 Task: Look for space in Oshnavīyeh, Iran from 9th June, 2023 to 17th June, 2023 for 2 adults in price range Rs.7000 to Rs.12000. Place can be private room with 1  bedroom having 2 beds and 1 bathroom. Property type can be house, flat, guest house. Booking option can be shelf check-in. Required host language is English.
Action: Mouse moved to (488, 79)
Screenshot: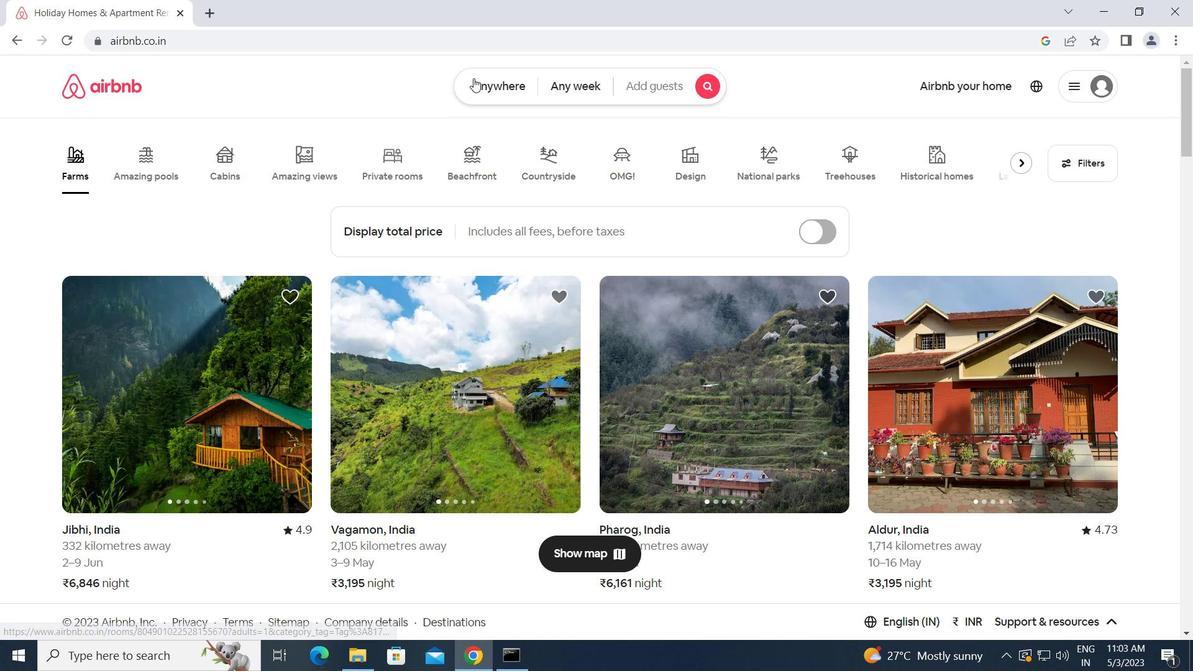 
Action: Mouse pressed left at (488, 79)
Screenshot: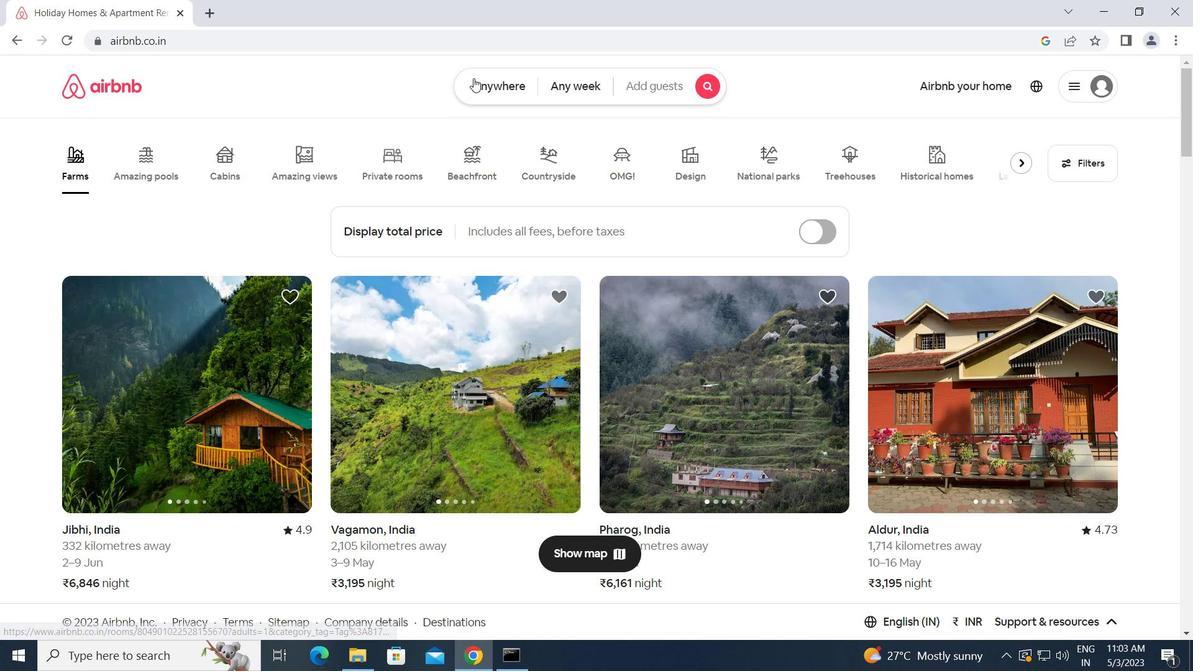 
Action: Mouse moved to (385, 139)
Screenshot: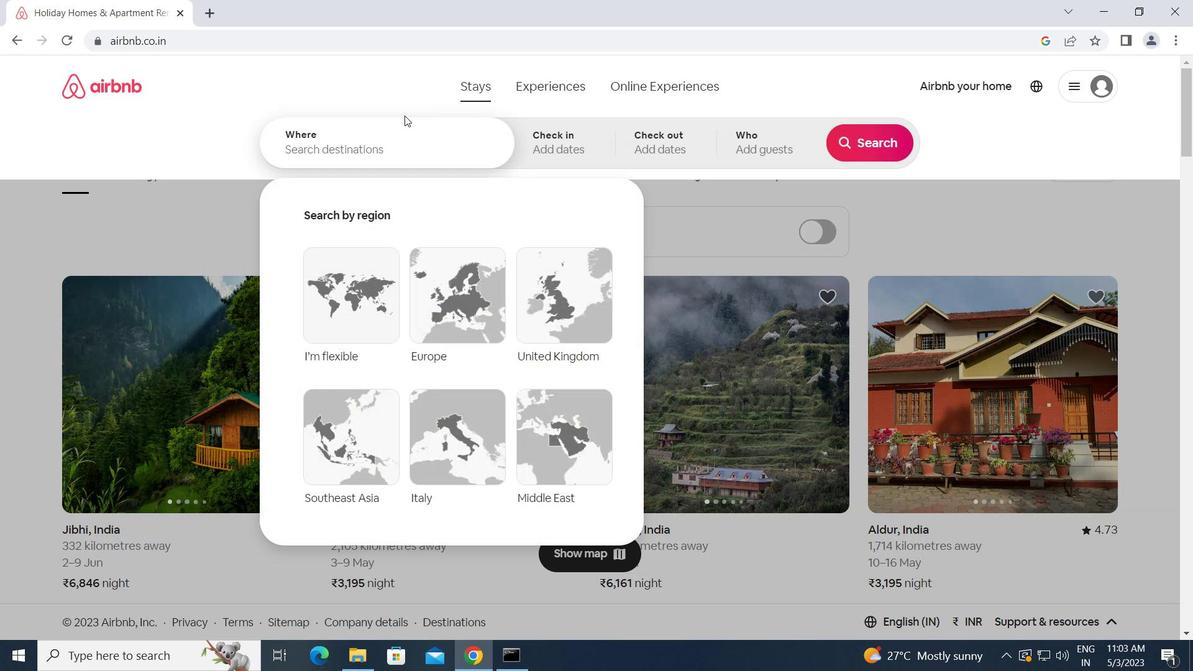 
Action: Mouse pressed left at (385, 139)
Screenshot: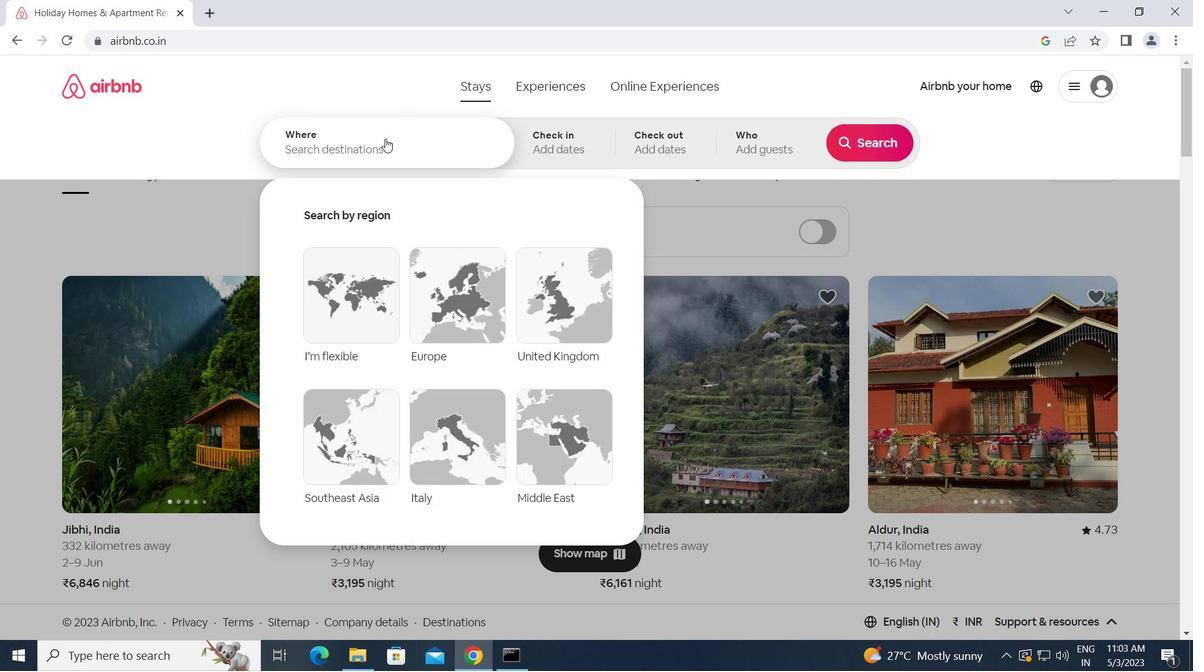 
Action: Key pressed o<Key.caps_lock>shnaviyeh,<Key.space><Key.caps_lock>i<Key.caps_lock>ran<Key.enter>
Screenshot: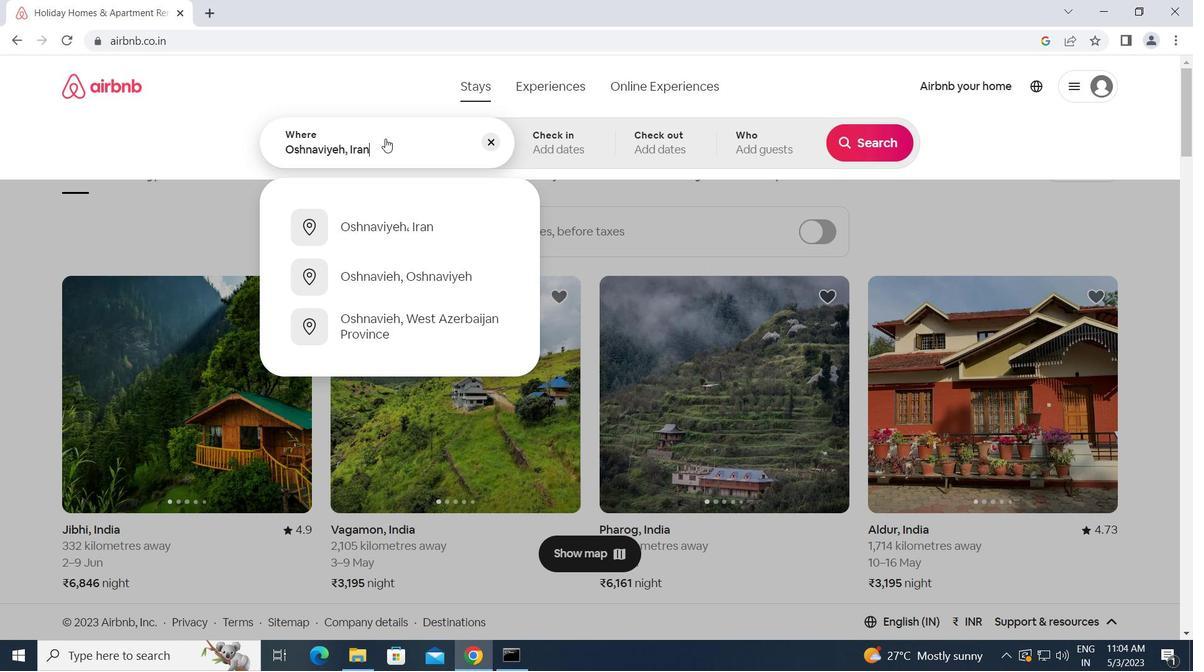 
Action: Mouse moved to (818, 378)
Screenshot: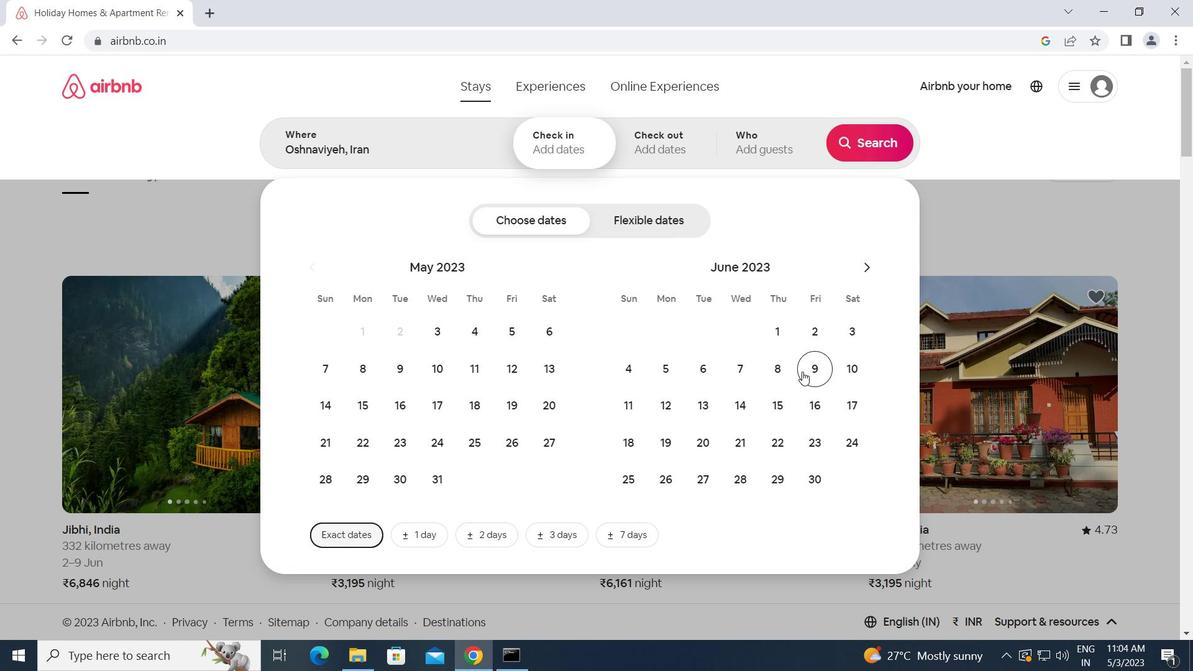 
Action: Mouse pressed left at (818, 378)
Screenshot: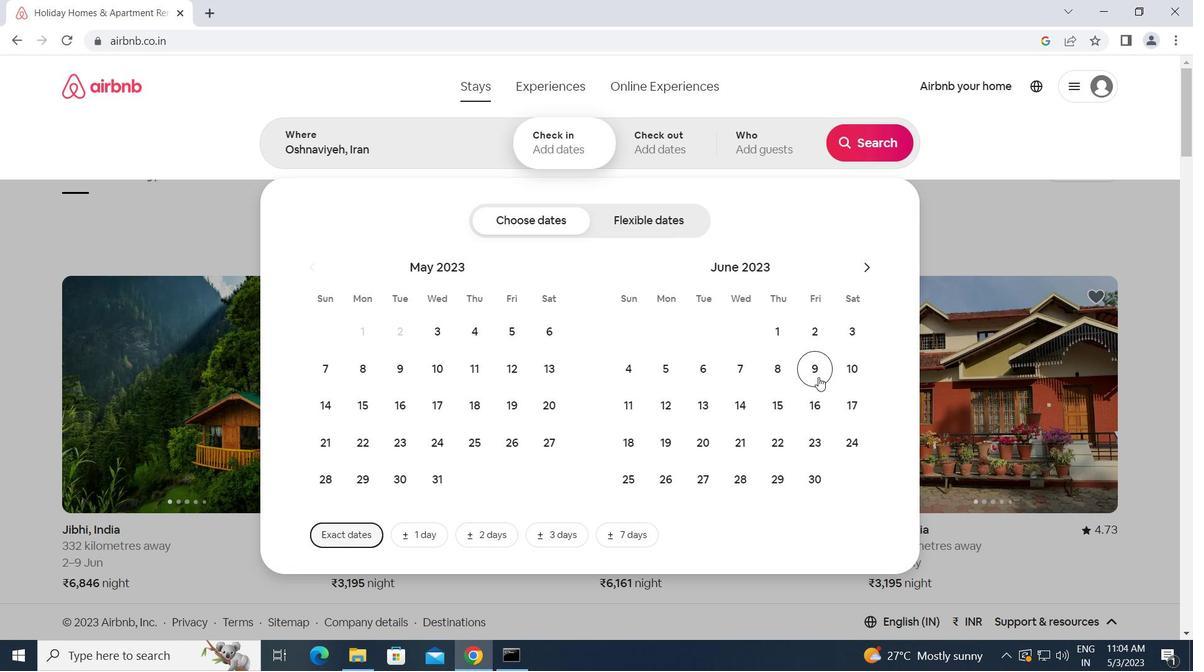 
Action: Mouse moved to (840, 407)
Screenshot: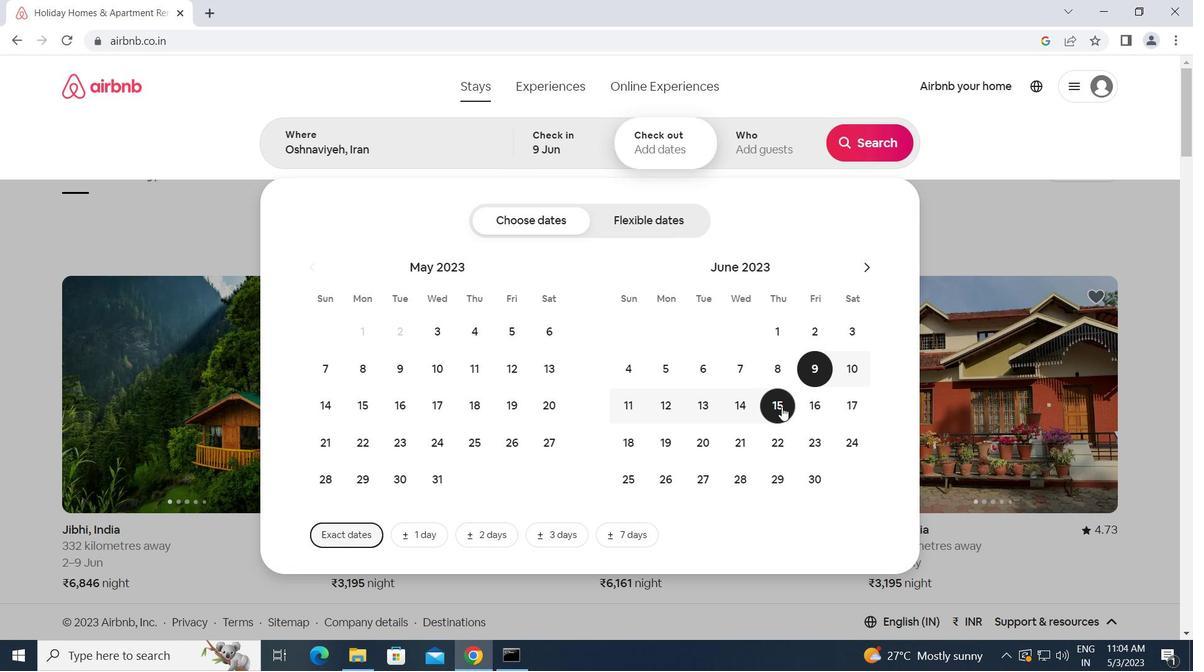 
Action: Mouse pressed left at (840, 407)
Screenshot: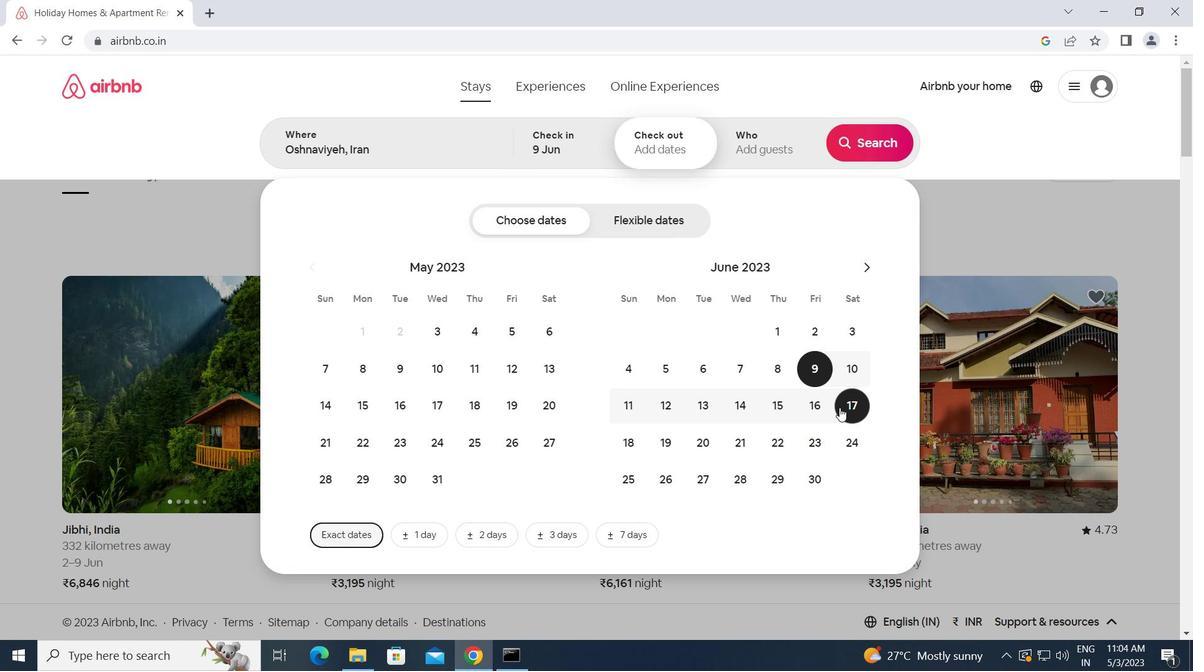 
Action: Mouse moved to (769, 137)
Screenshot: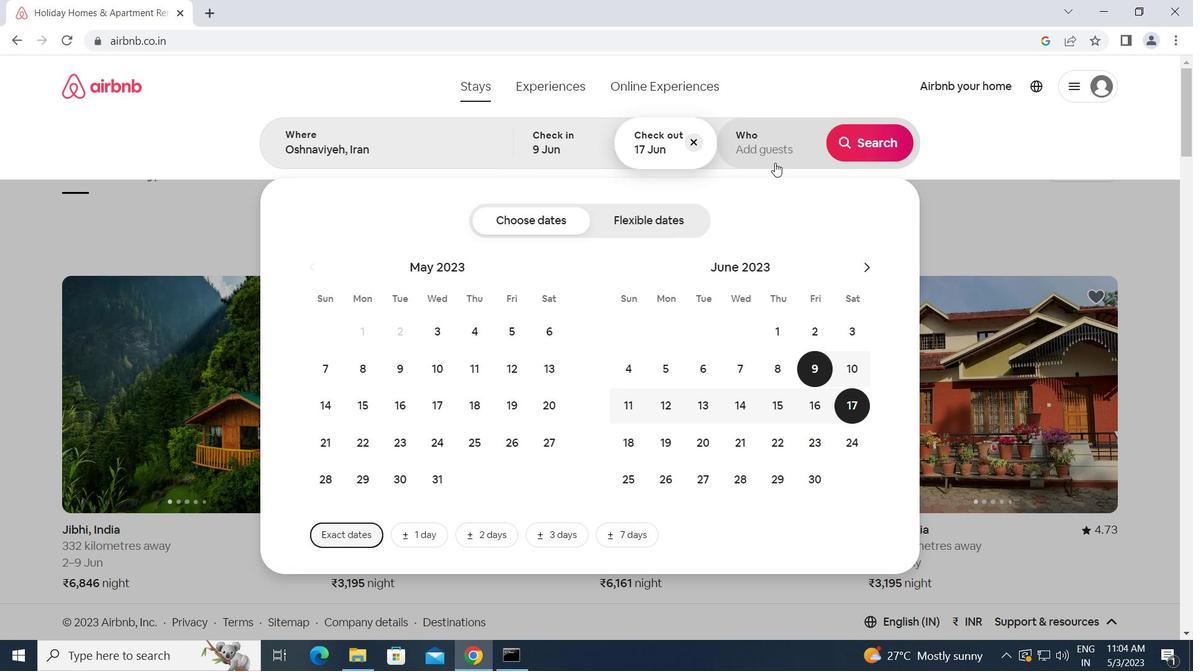 
Action: Mouse pressed left at (769, 137)
Screenshot: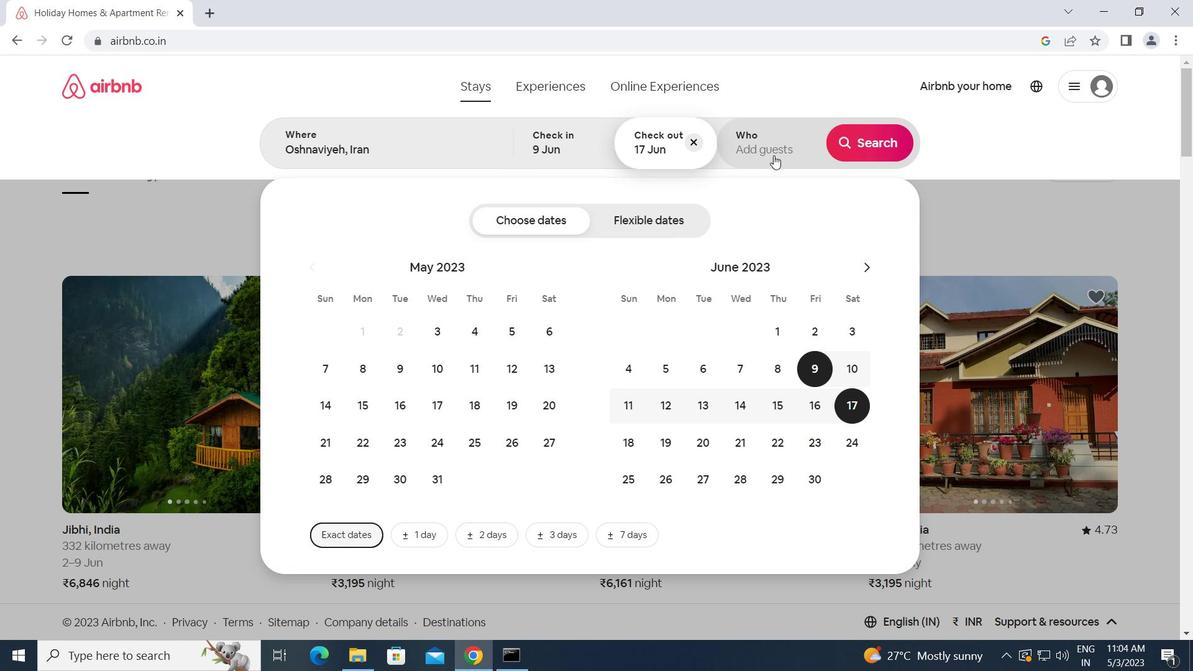 
Action: Mouse moved to (885, 230)
Screenshot: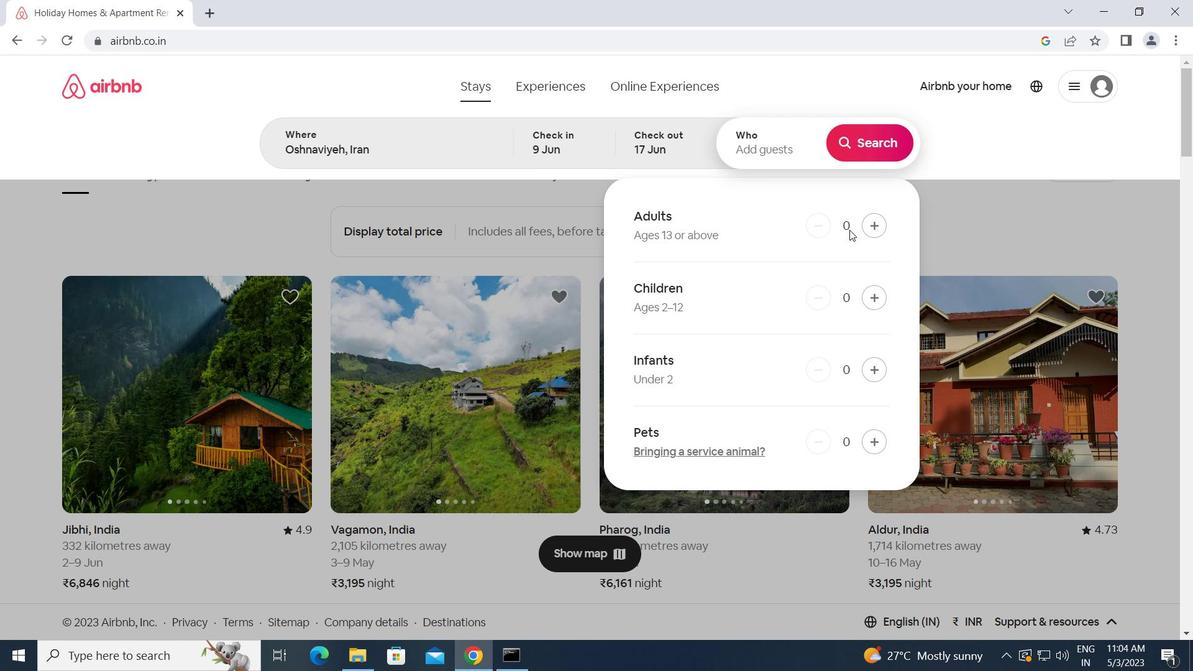 
Action: Mouse pressed left at (885, 230)
Screenshot: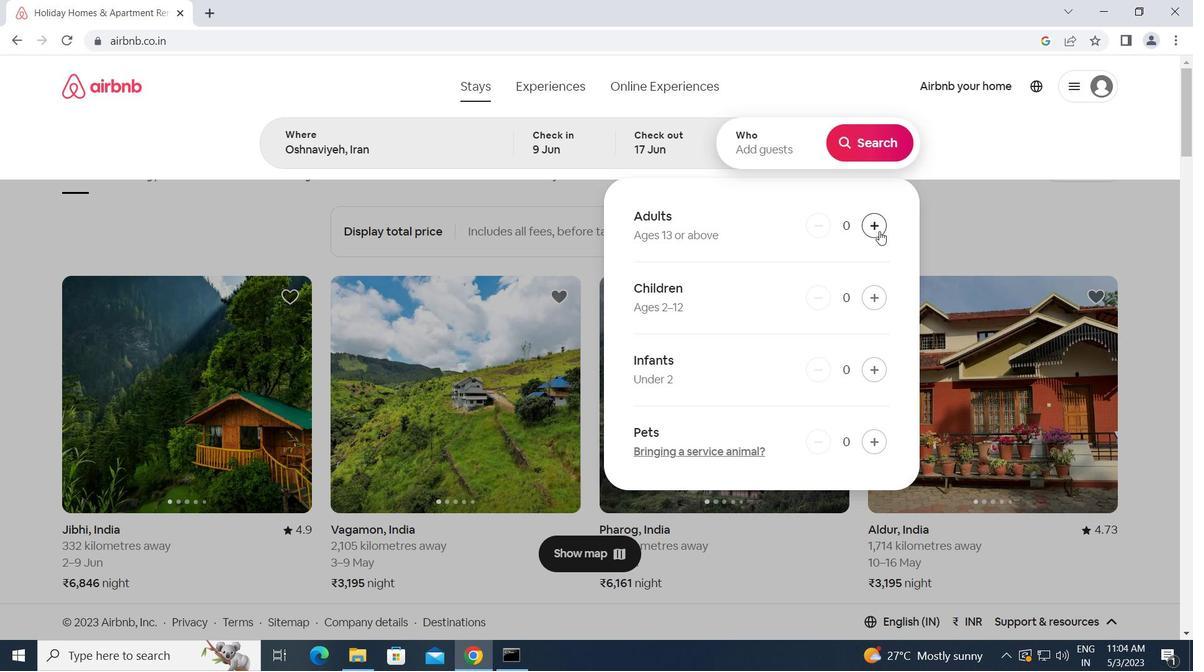 
Action: Mouse moved to (876, 225)
Screenshot: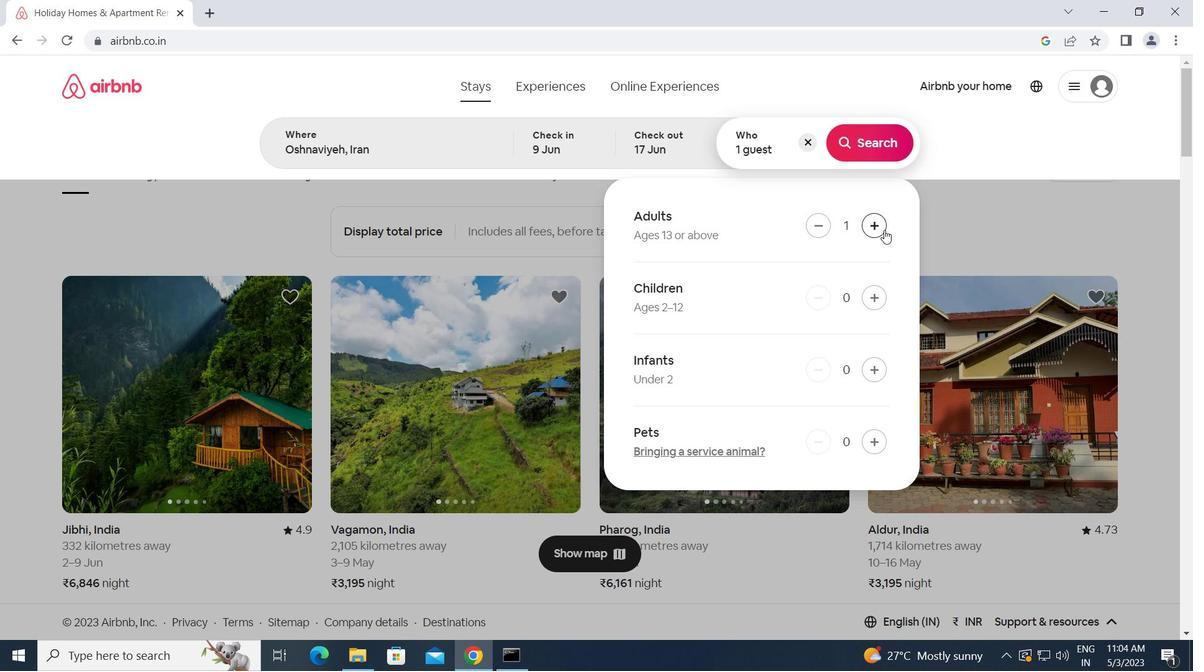 
Action: Mouse pressed left at (876, 225)
Screenshot: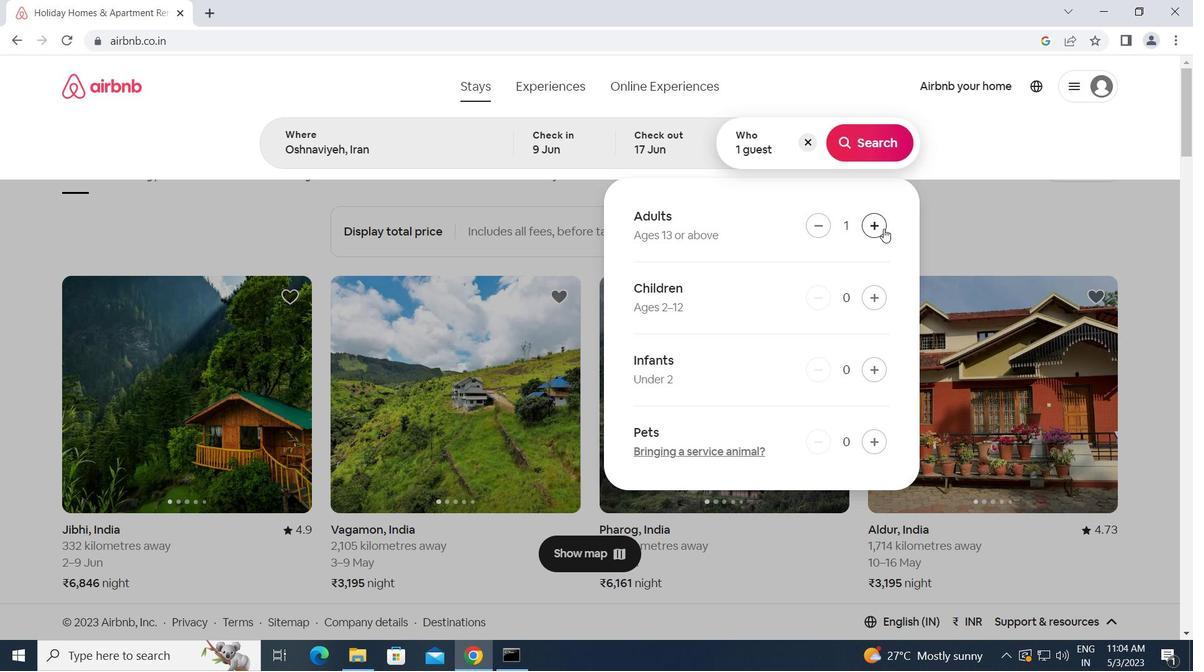 
Action: Mouse moved to (871, 147)
Screenshot: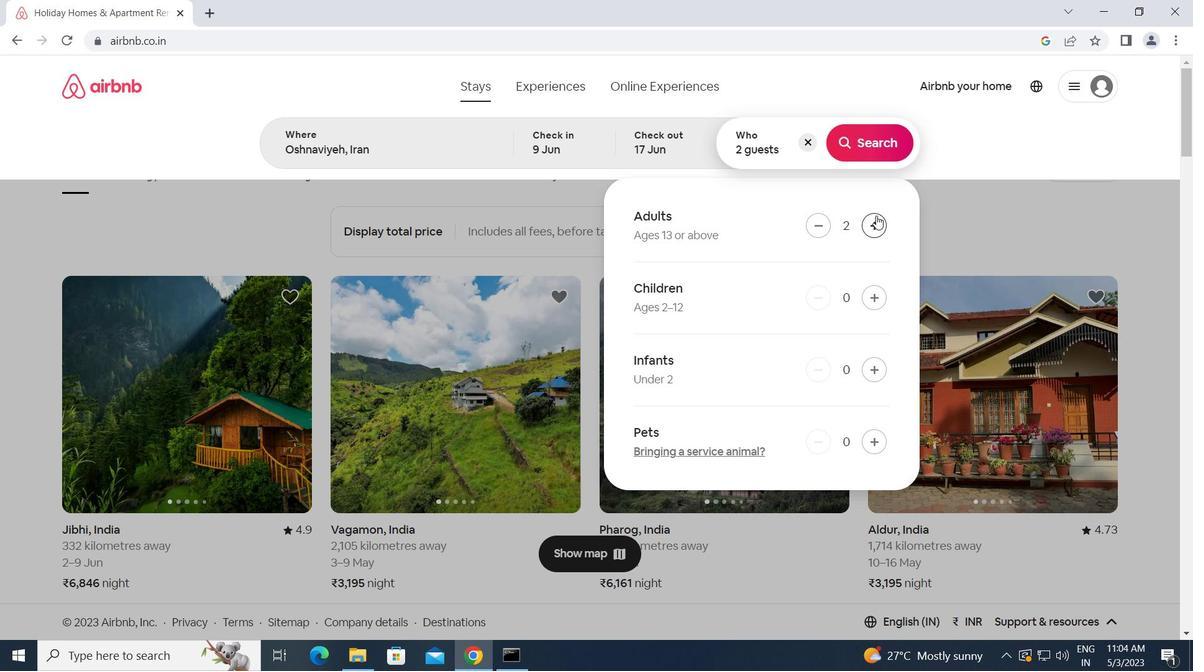 
Action: Mouse pressed left at (871, 147)
Screenshot: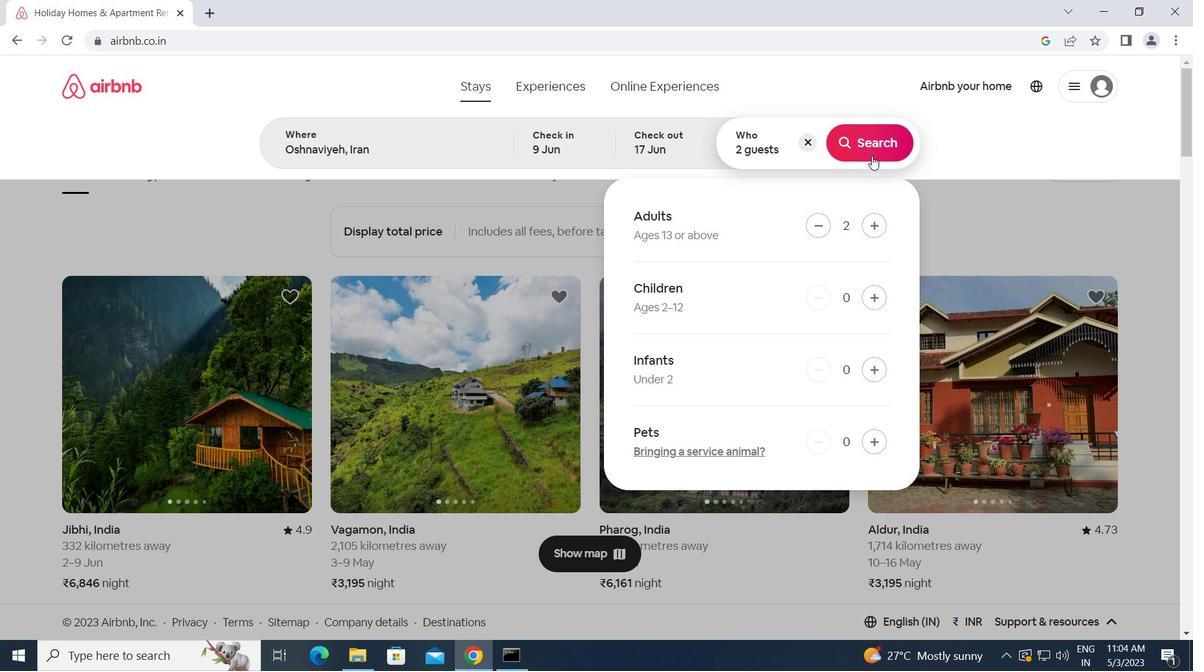 
Action: Mouse moved to (1103, 141)
Screenshot: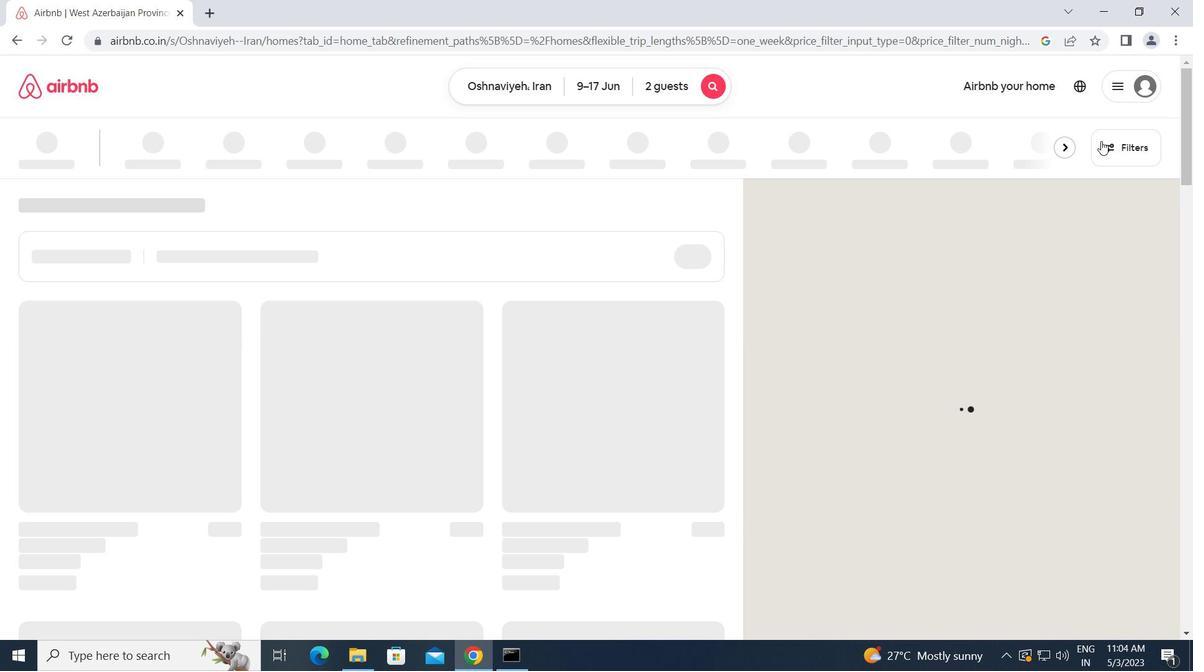 
Action: Mouse pressed left at (1103, 141)
Screenshot: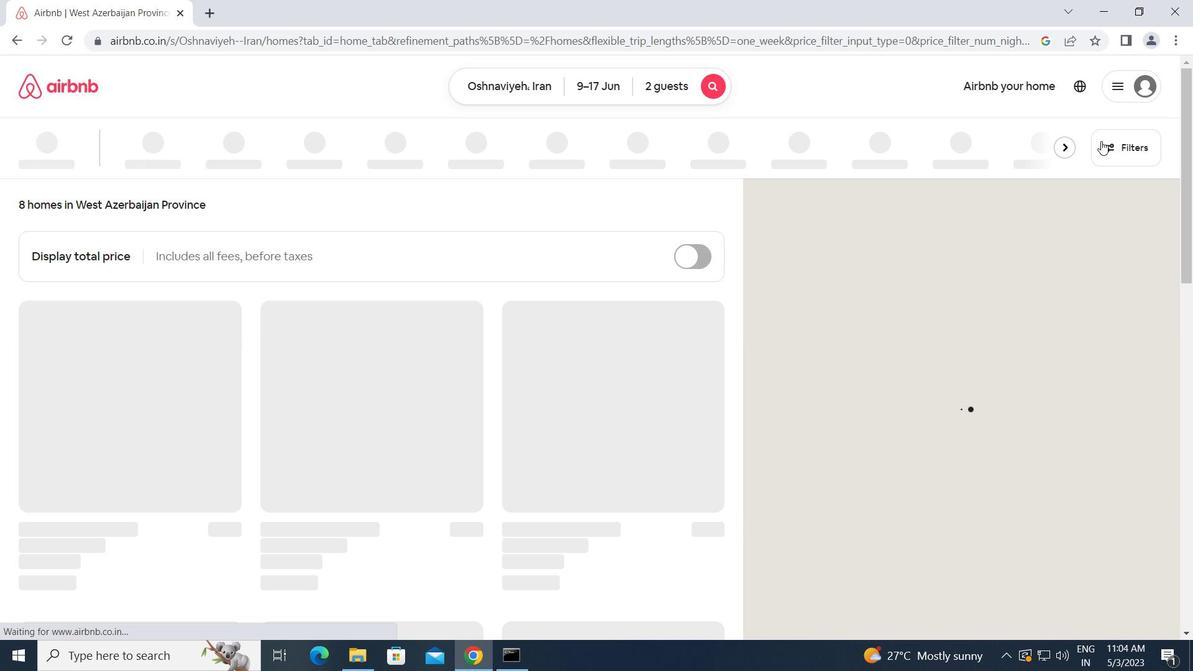 
Action: Mouse moved to (388, 340)
Screenshot: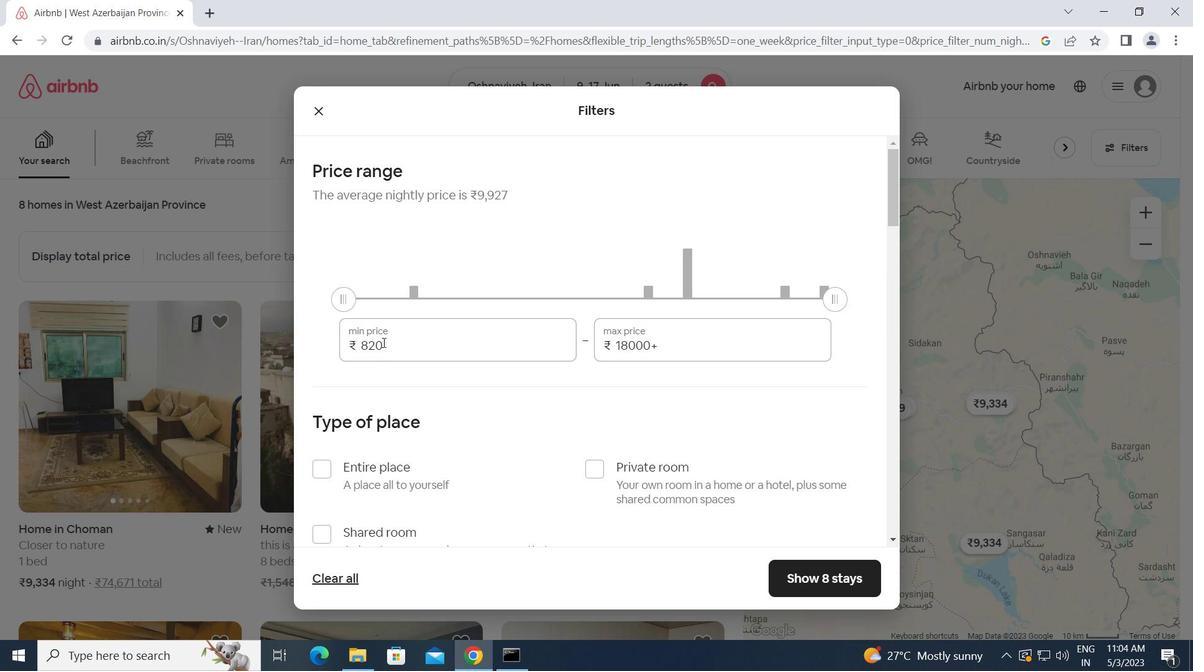 
Action: Mouse pressed left at (388, 340)
Screenshot: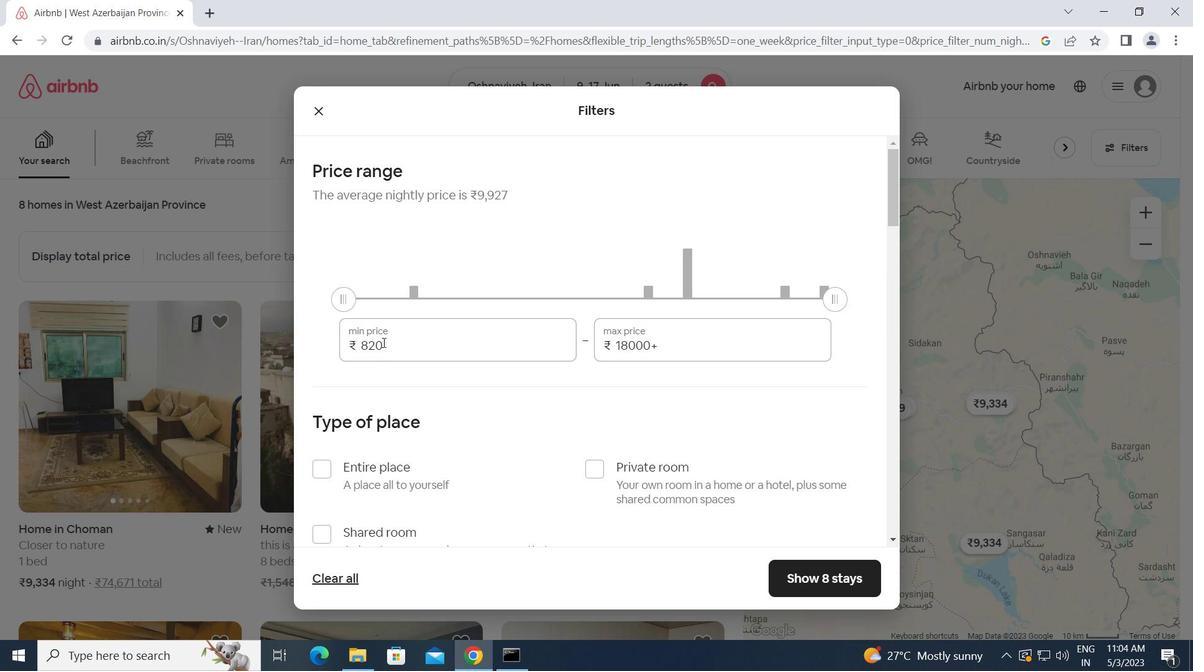 
Action: Mouse moved to (315, 350)
Screenshot: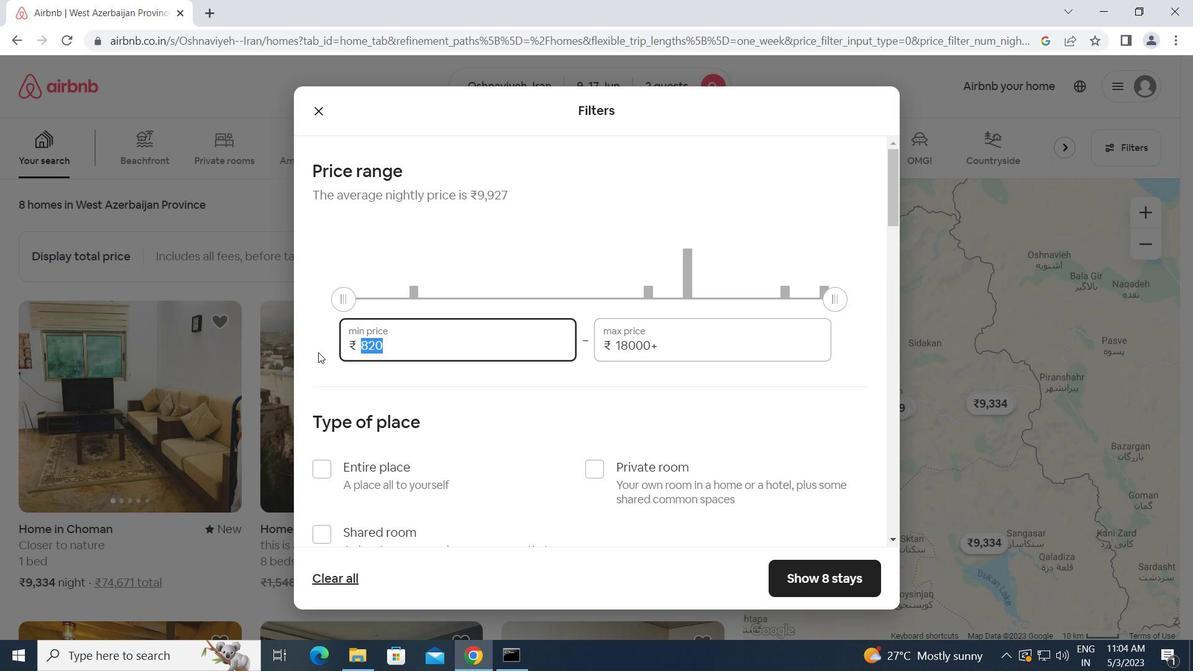 
Action: Key pressed 7000<Key.tab>12000
Screenshot: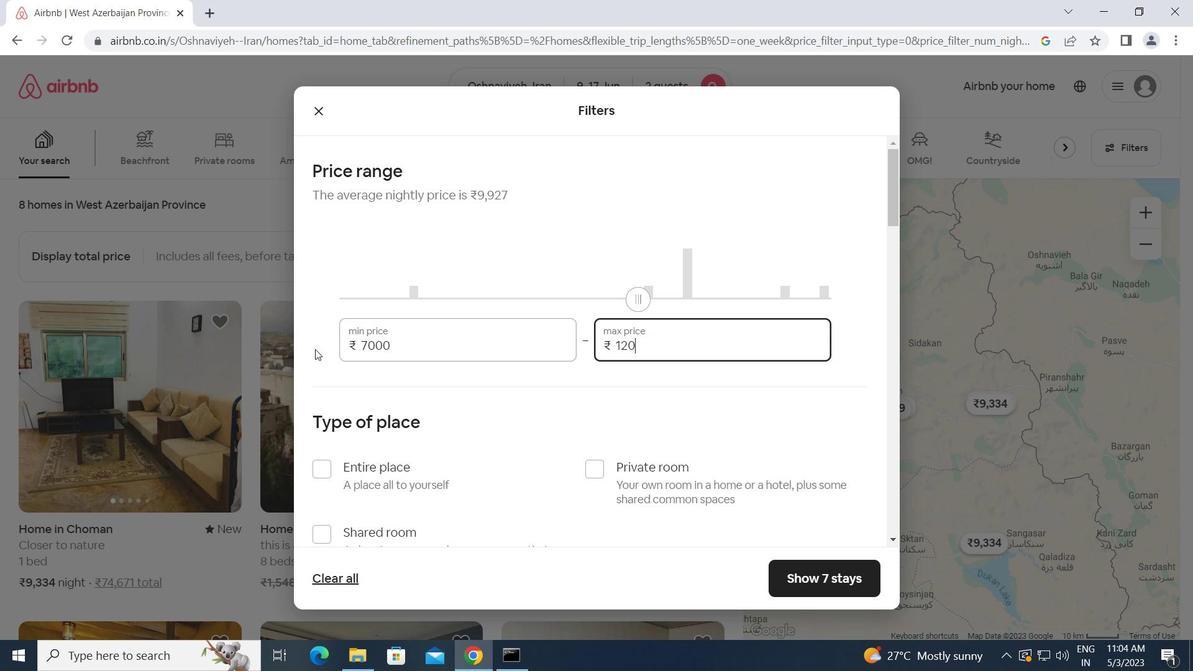 
Action: Mouse moved to (593, 461)
Screenshot: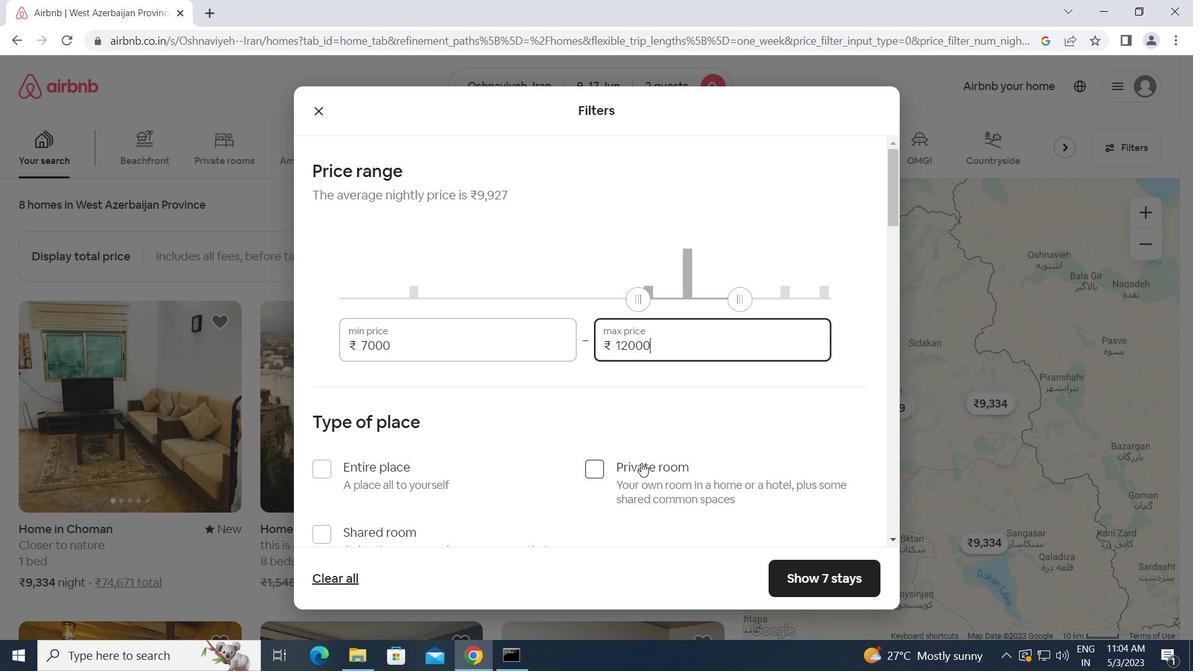 
Action: Mouse pressed left at (593, 461)
Screenshot: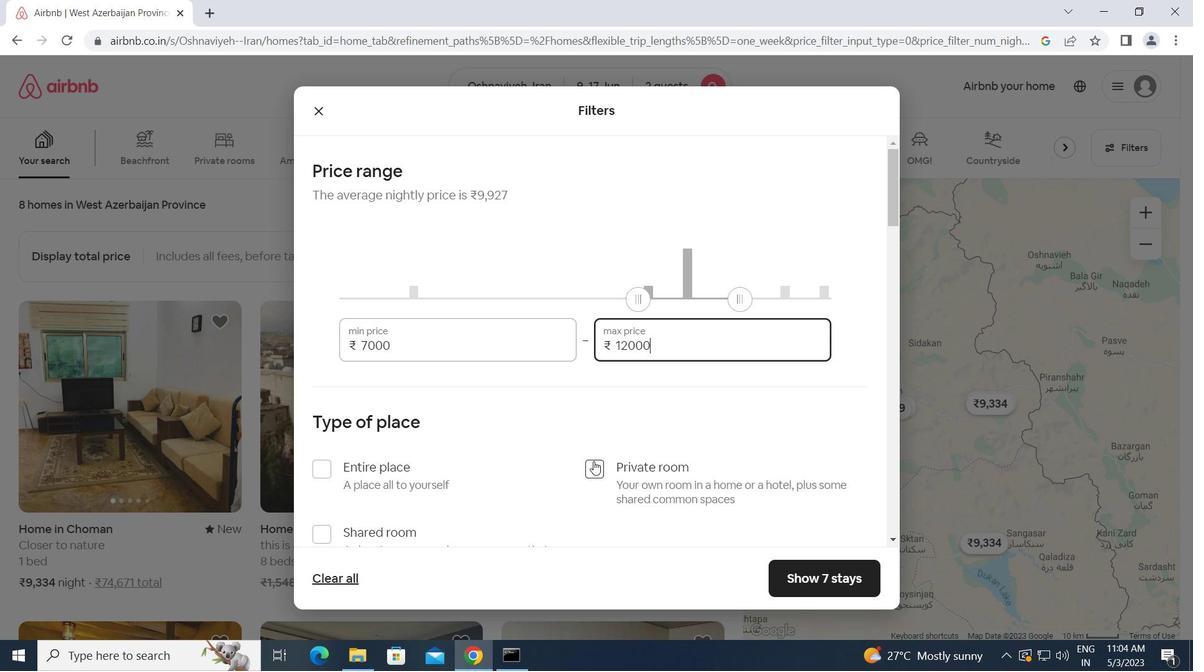 
Action: Mouse moved to (577, 565)
Screenshot: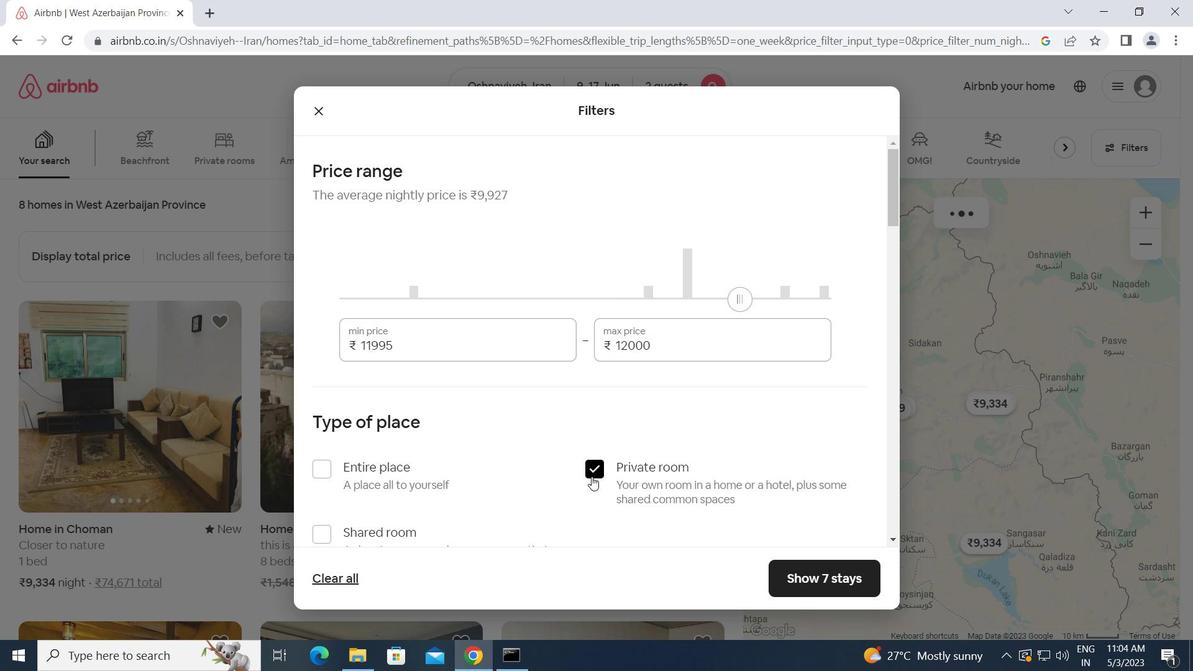 
Action: Mouse scrolled (577, 565) with delta (0, 0)
Screenshot: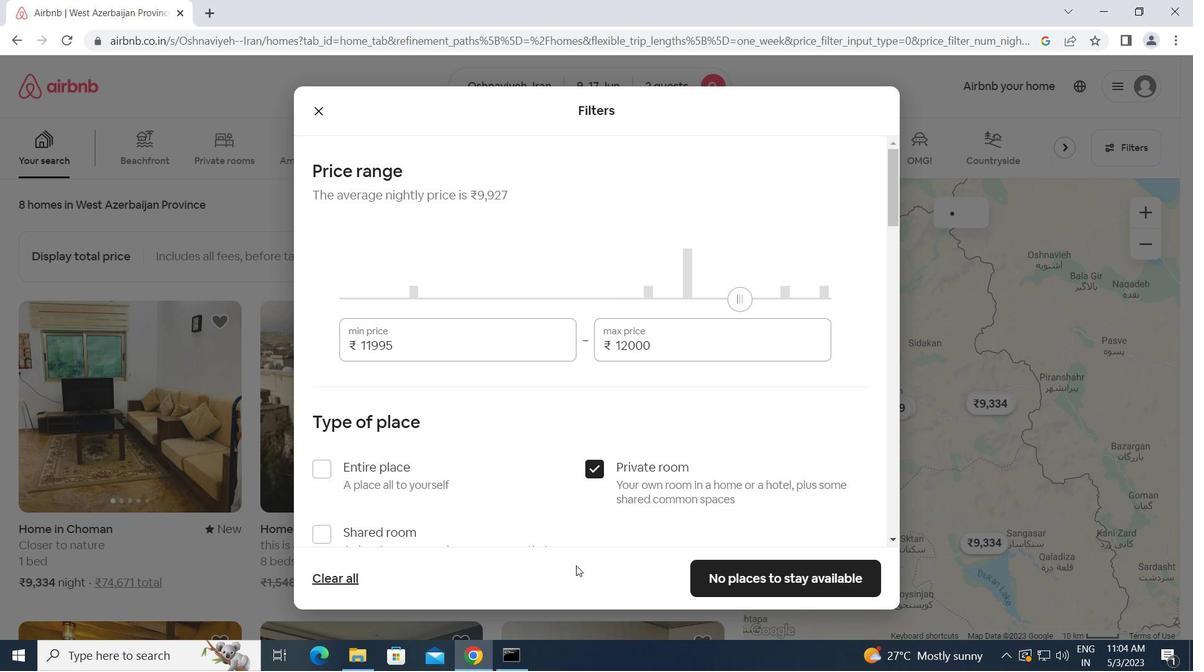 
Action: Mouse scrolled (577, 565) with delta (0, 0)
Screenshot: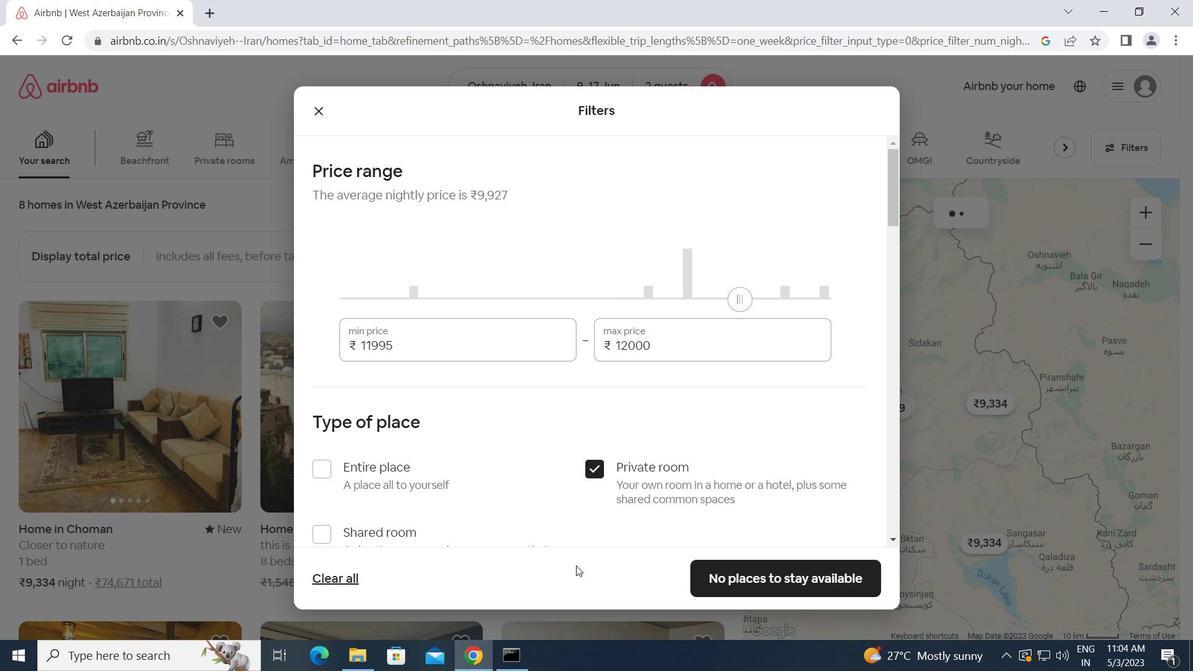 
Action: Mouse scrolled (577, 565) with delta (0, 0)
Screenshot: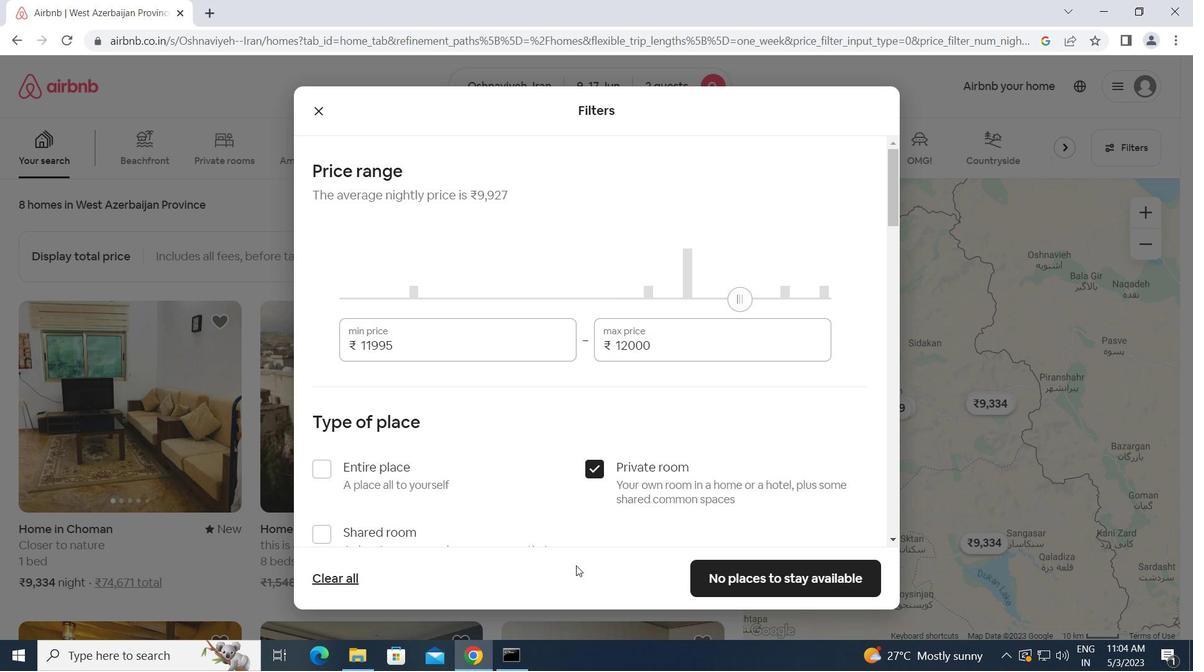 
Action: Mouse moved to (577, 463)
Screenshot: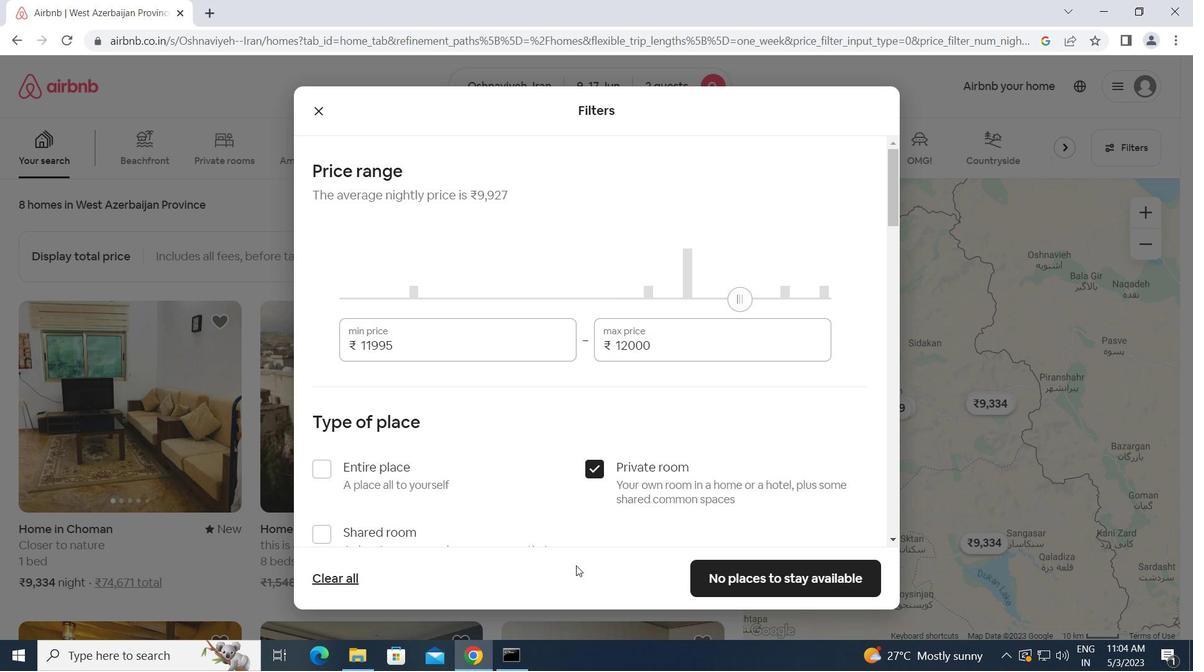 
Action: Mouse scrolled (577, 462) with delta (0, 0)
Screenshot: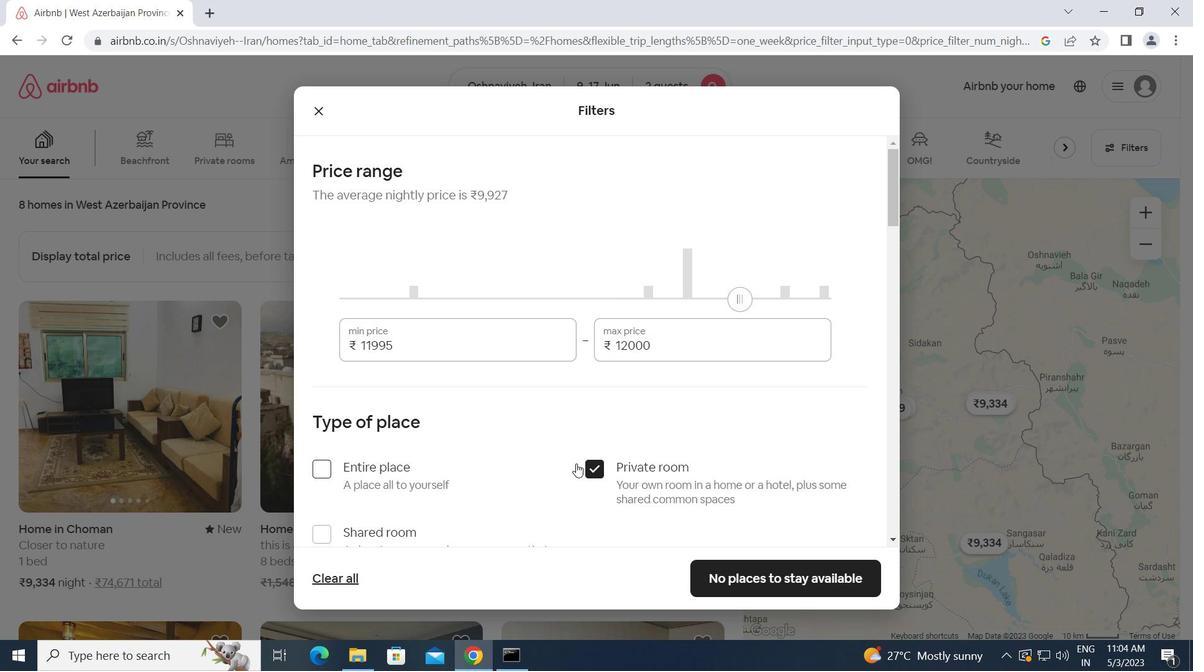 
Action: Mouse scrolled (577, 462) with delta (0, 0)
Screenshot: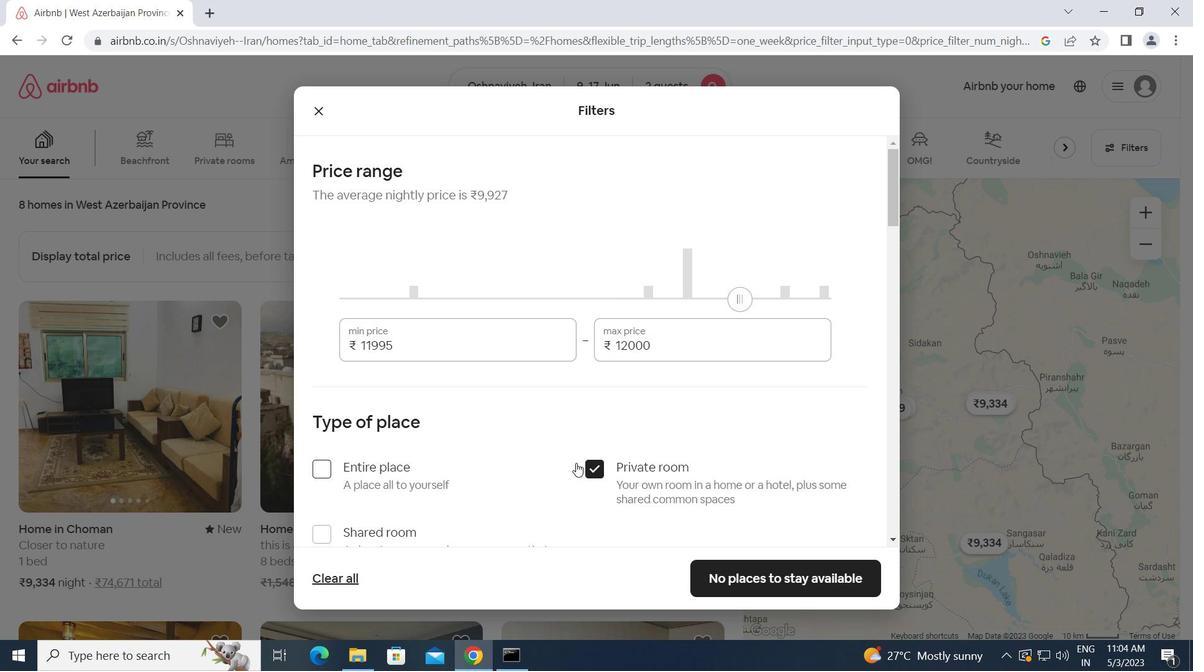 
Action: Mouse scrolled (577, 462) with delta (0, 0)
Screenshot: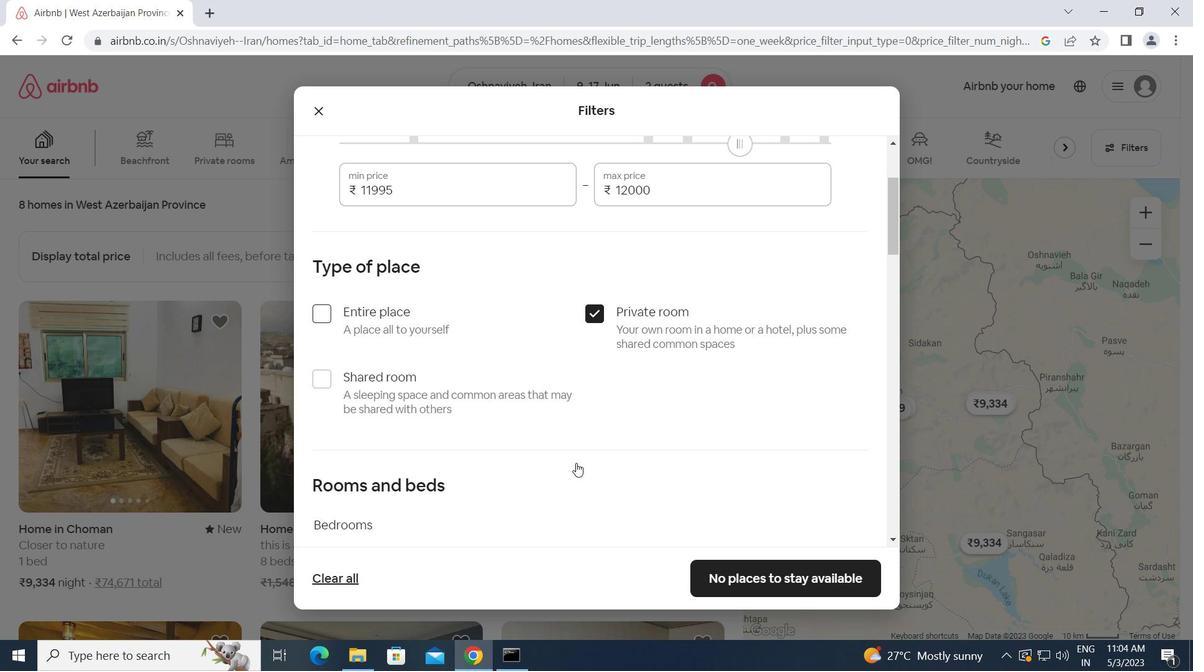 
Action: Mouse scrolled (577, 462) with delta (0, 0)
Screenshot: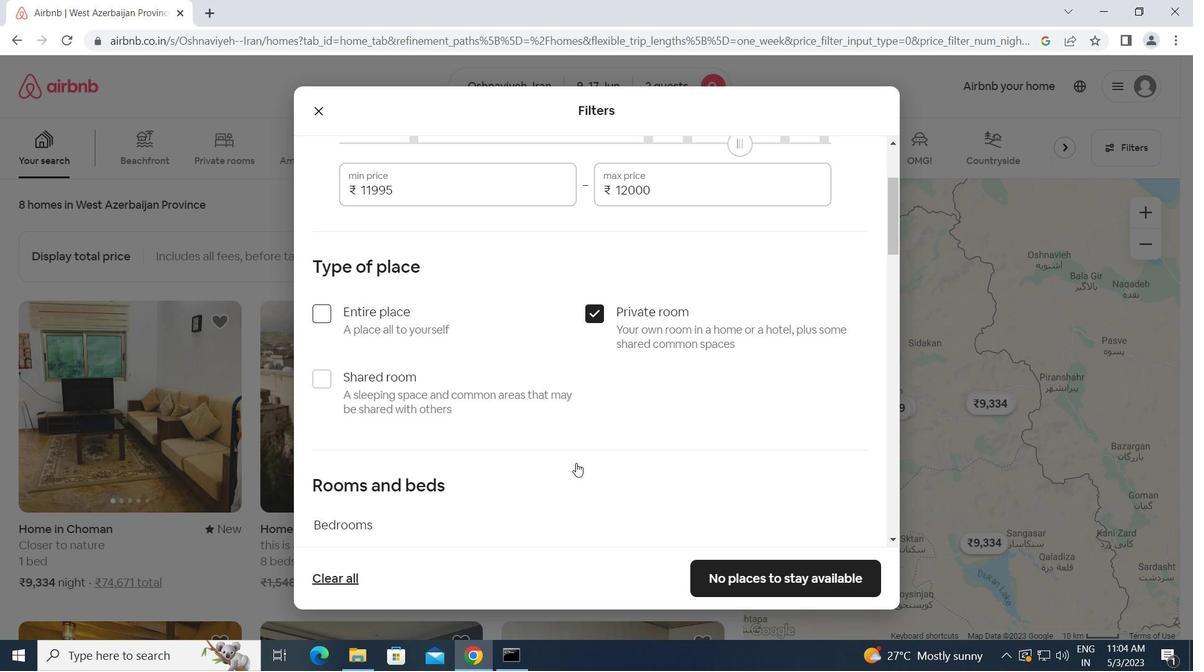 
Action: Mouse scrolled (577, 462) with delta (0, 0)
Screenshot: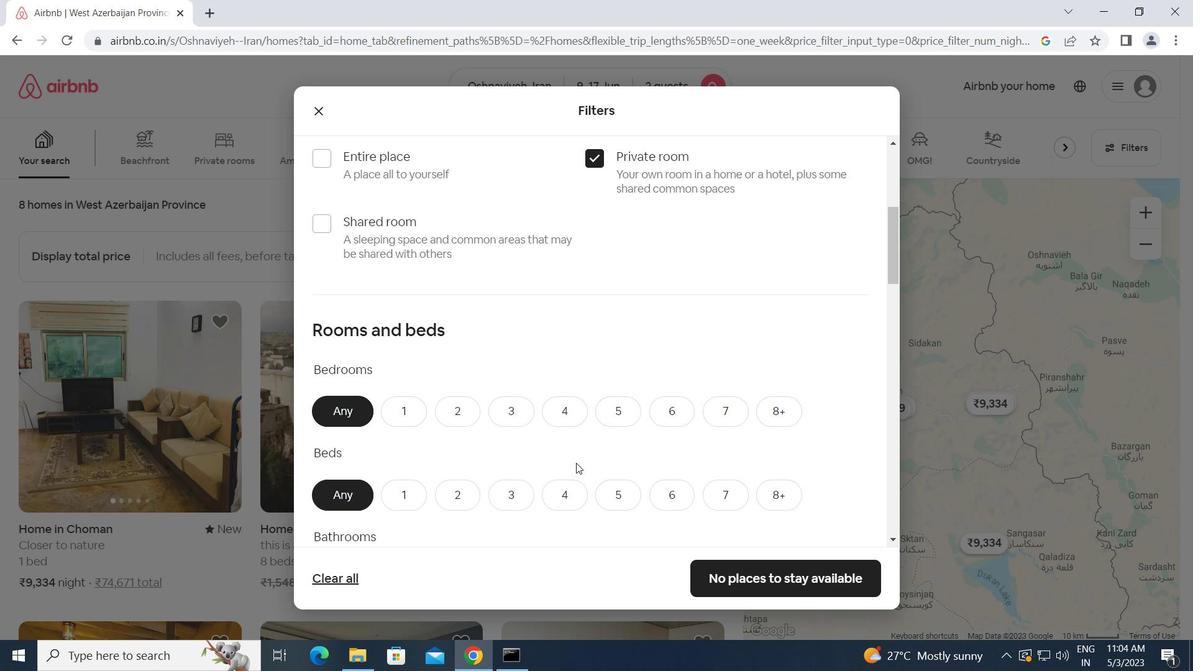 
Action: Mouse moved to (408, 322)
Screenshot: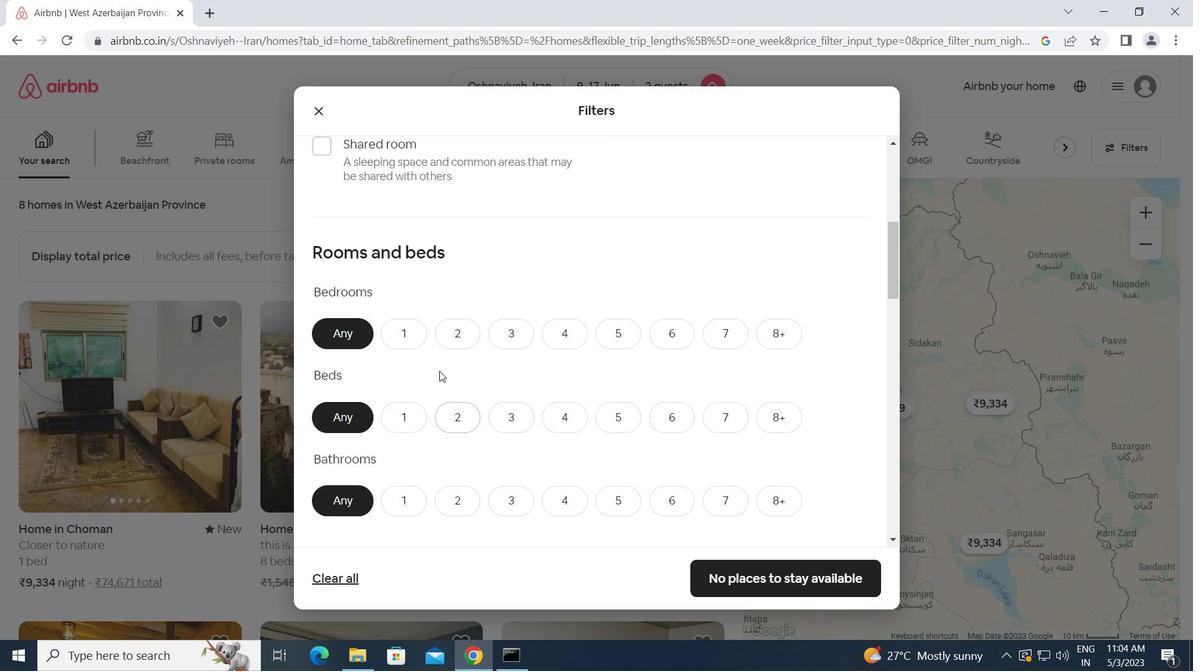 
Action: Mouse pressed left at (408, 322)
Screenshot: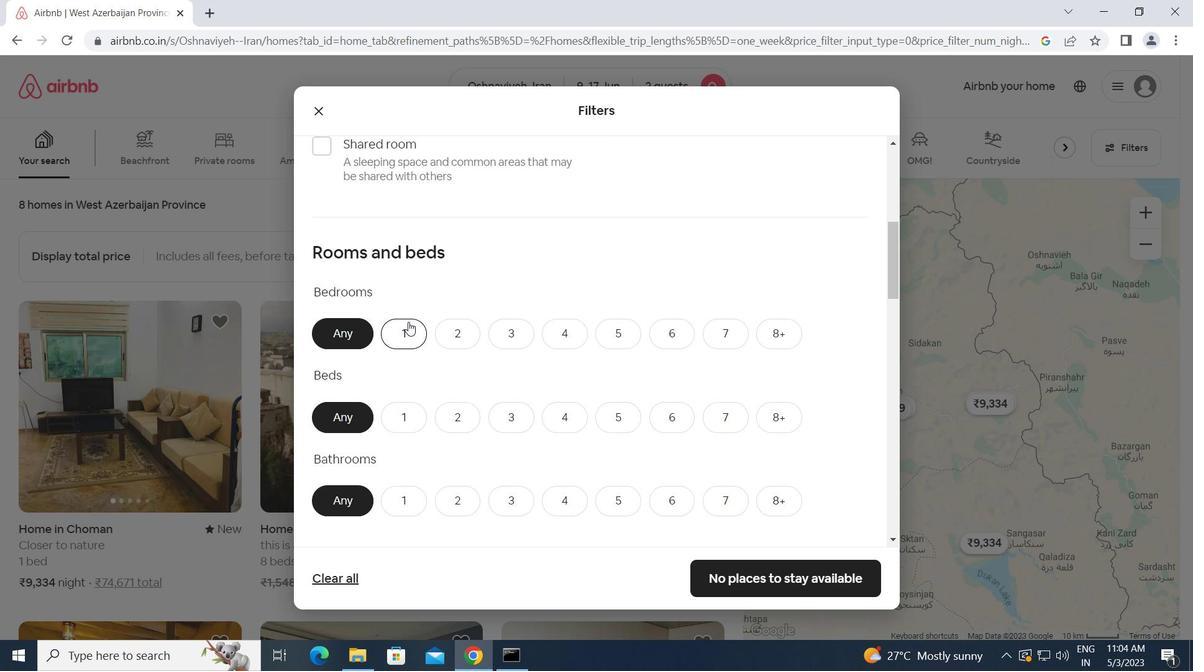 
Action: Mouse moved to (453, 411)
Screenshot: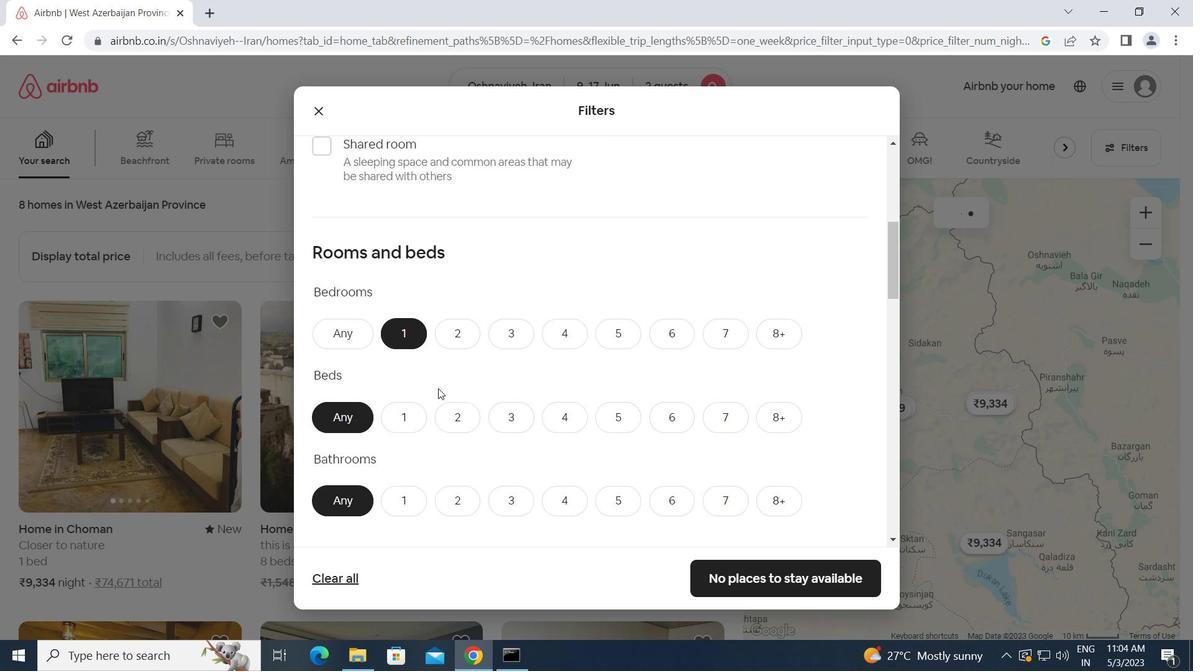 
Action: Mouse pressed left at (453, 411)
Screenshot: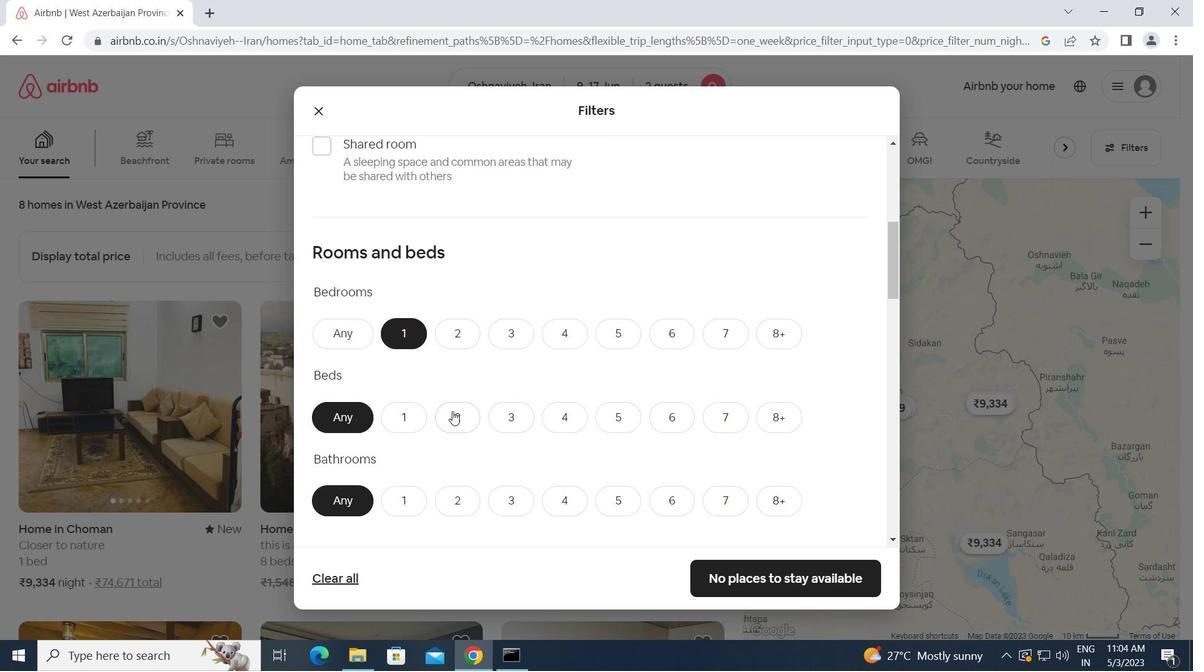 
Action: Mouse moved to (407, 493)
Screenshot: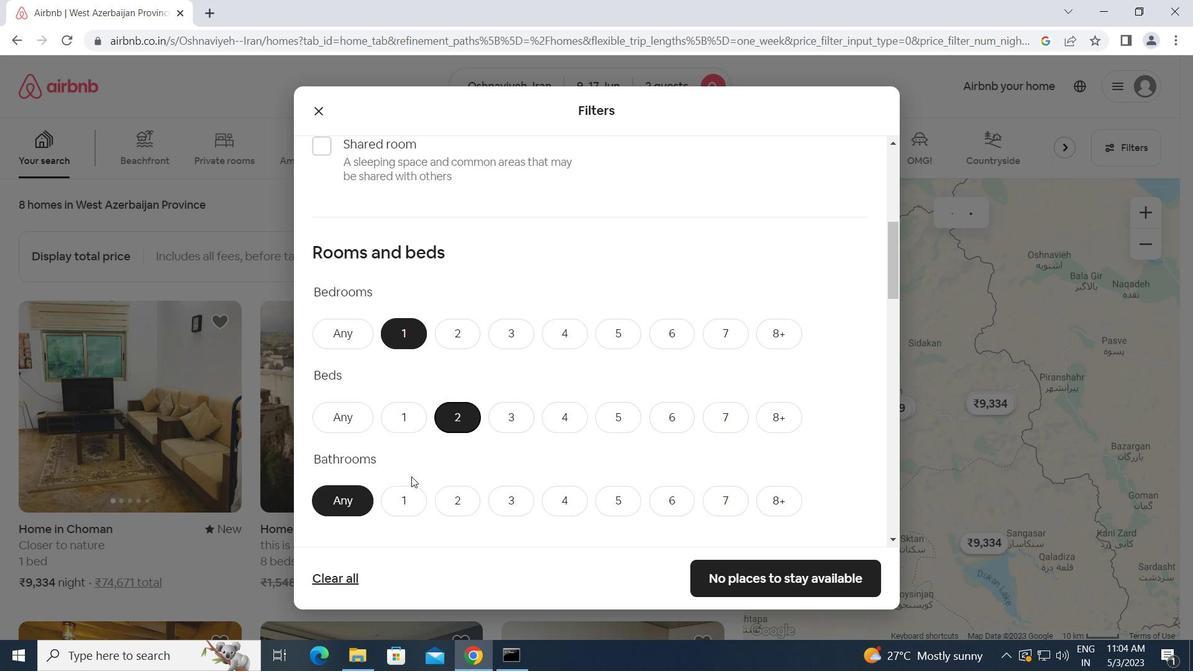 
Action: Mouse pressed left at (407, 493)
Screenshot: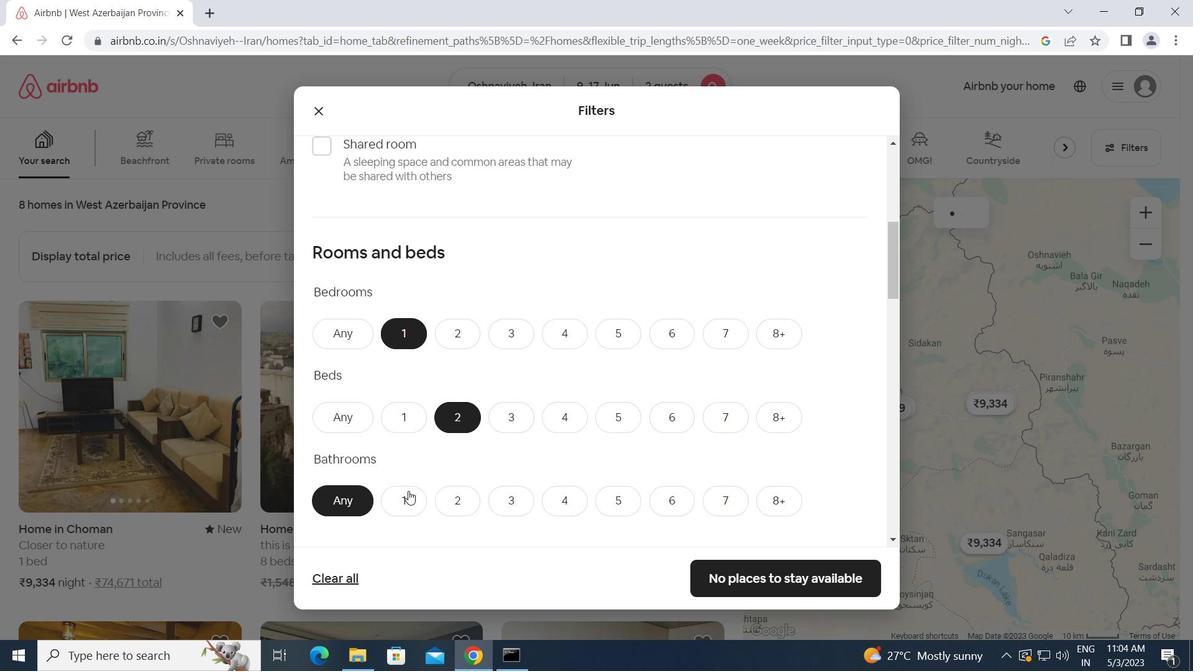 
Action: Mouse scrolled (407, 492) with delta (0, 0)
Screenshot: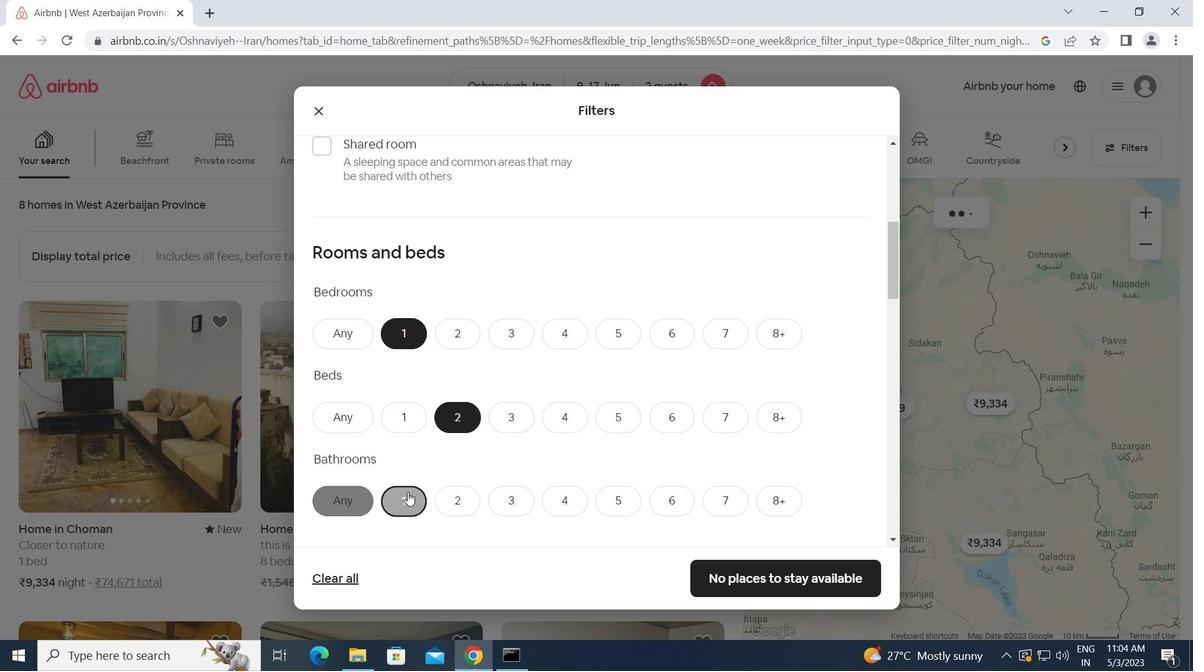 
Action: Mouse scrolled (407, 492) with delta (0, 0)
Screenshot: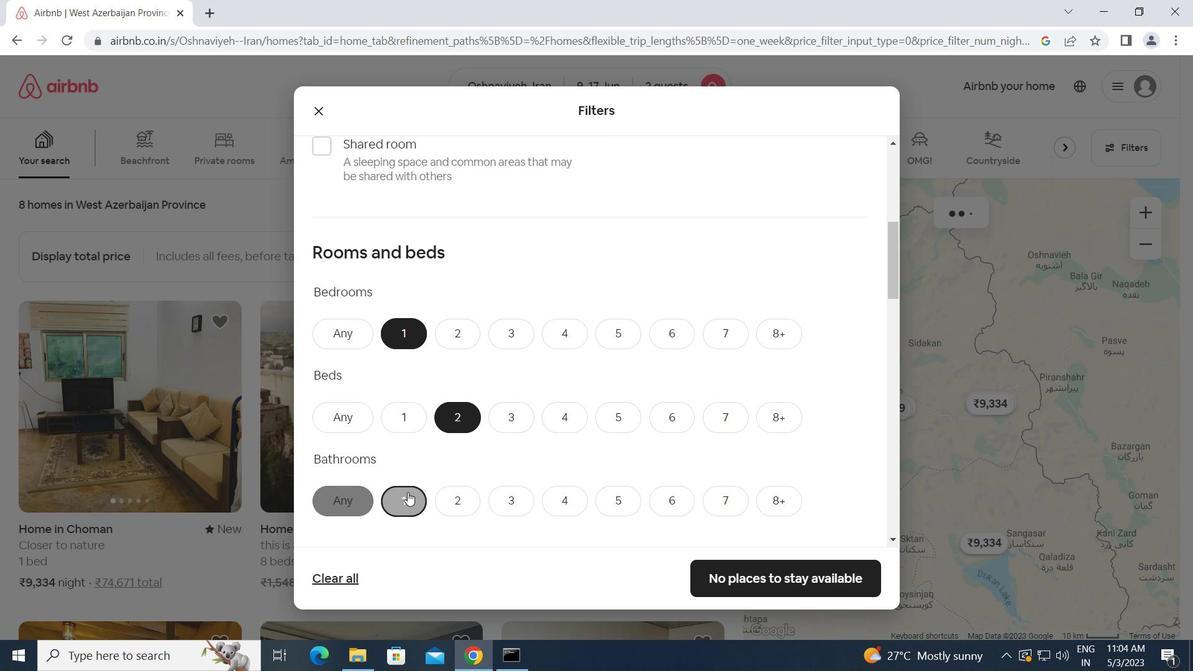 
Action: Mouse scrolled (407, 492) with delta (0, 0)
Screenshot: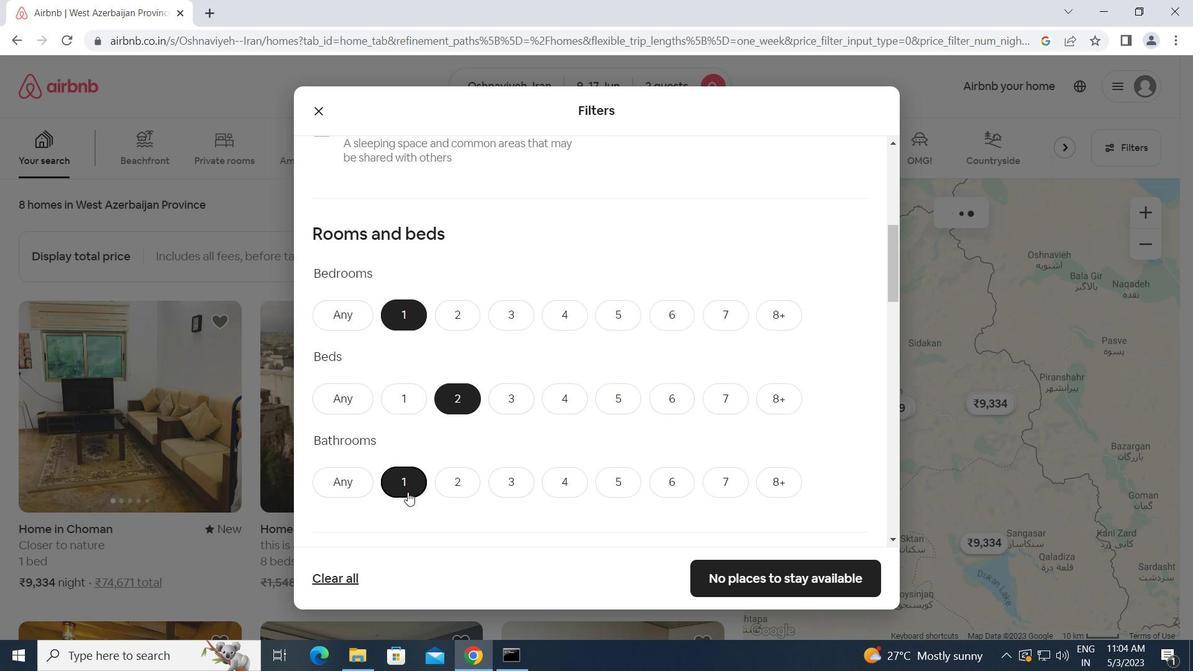 
Action: Mouse moved to (374, 448)
Screenshot: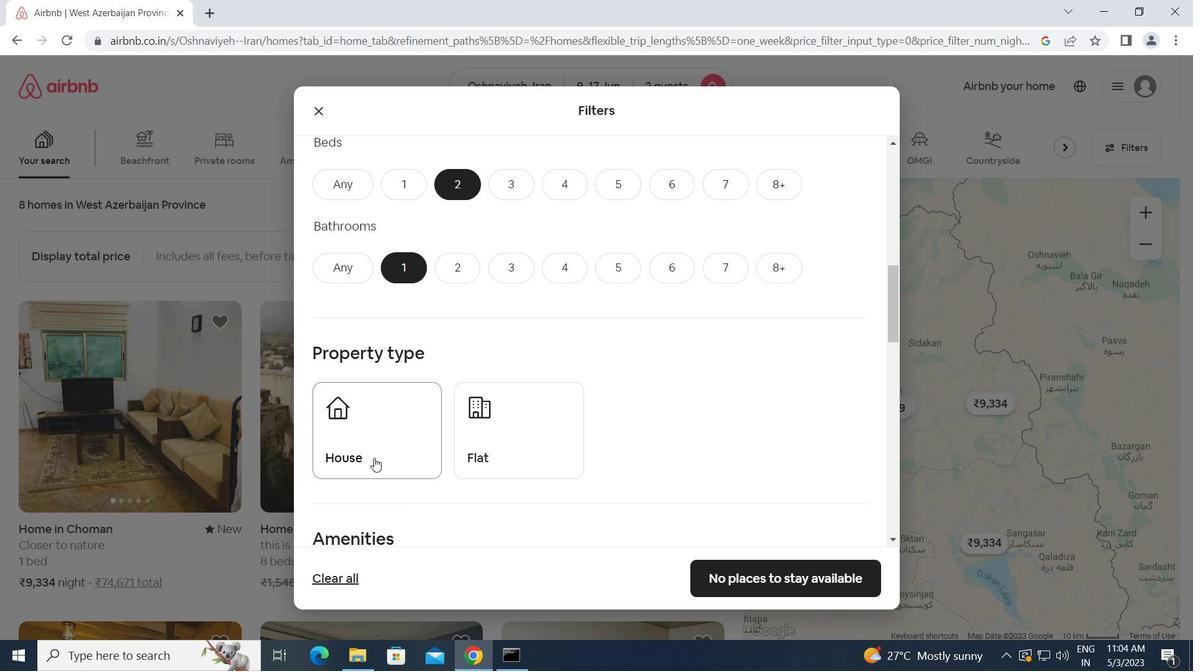
Action: Mouse pressed left at (374, 448)
Screenshot: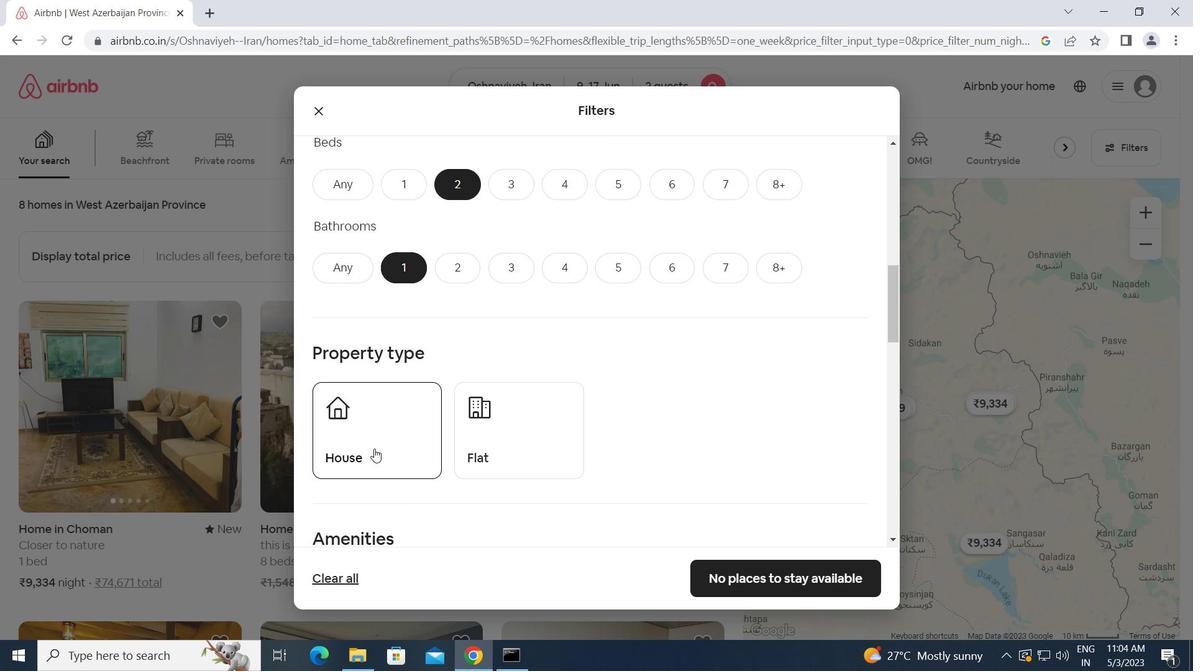 
Action: Mouse moved to (501, 442)
Screenshot: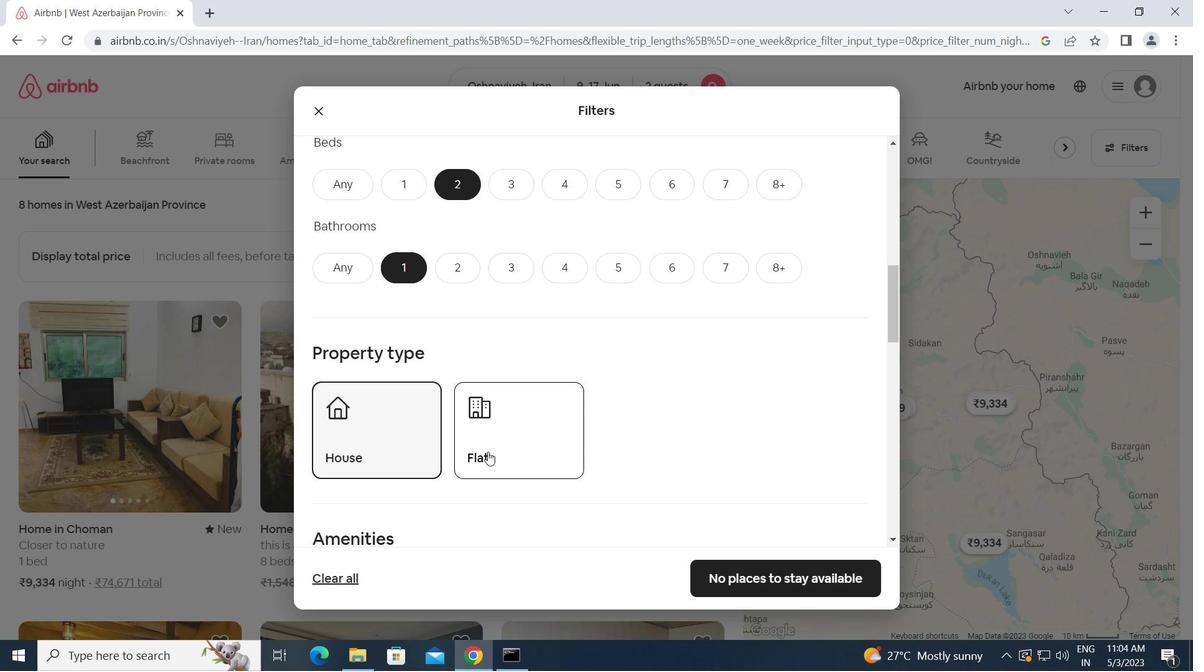 
Action: Mouse pressed left at (501, 442)
Screenshot: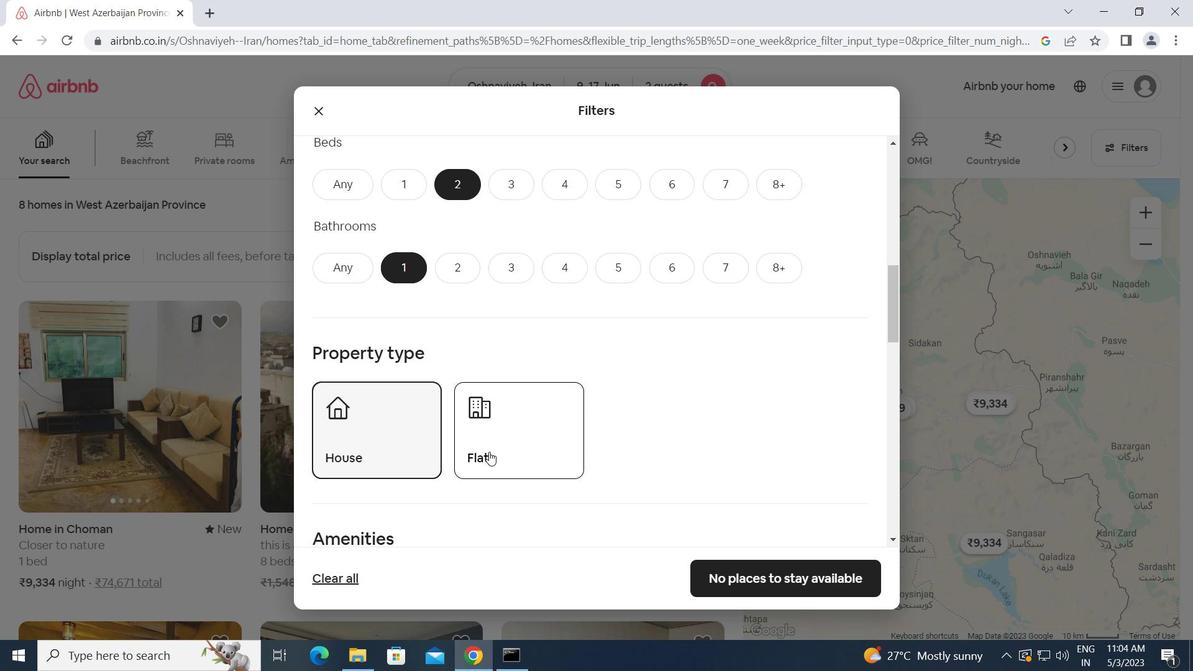
Action: Mouse moved to (506, 497)
Screenshot: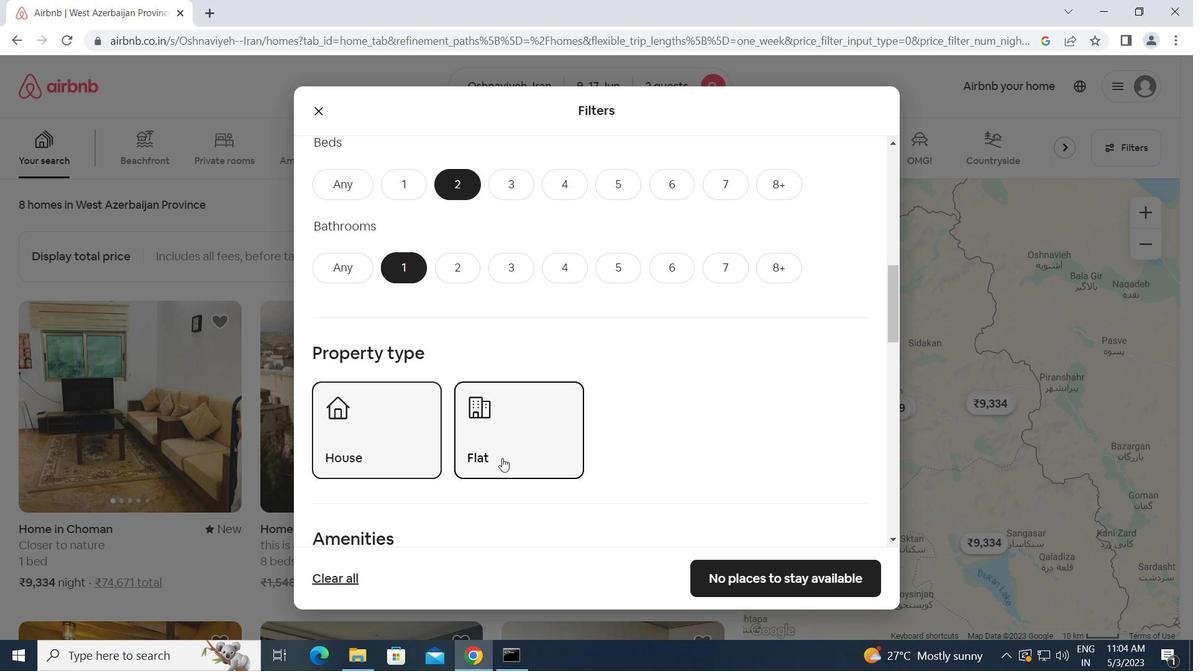 
Action: Mouse scrolled (506, 496) with delta (0, 0)
Screenshot: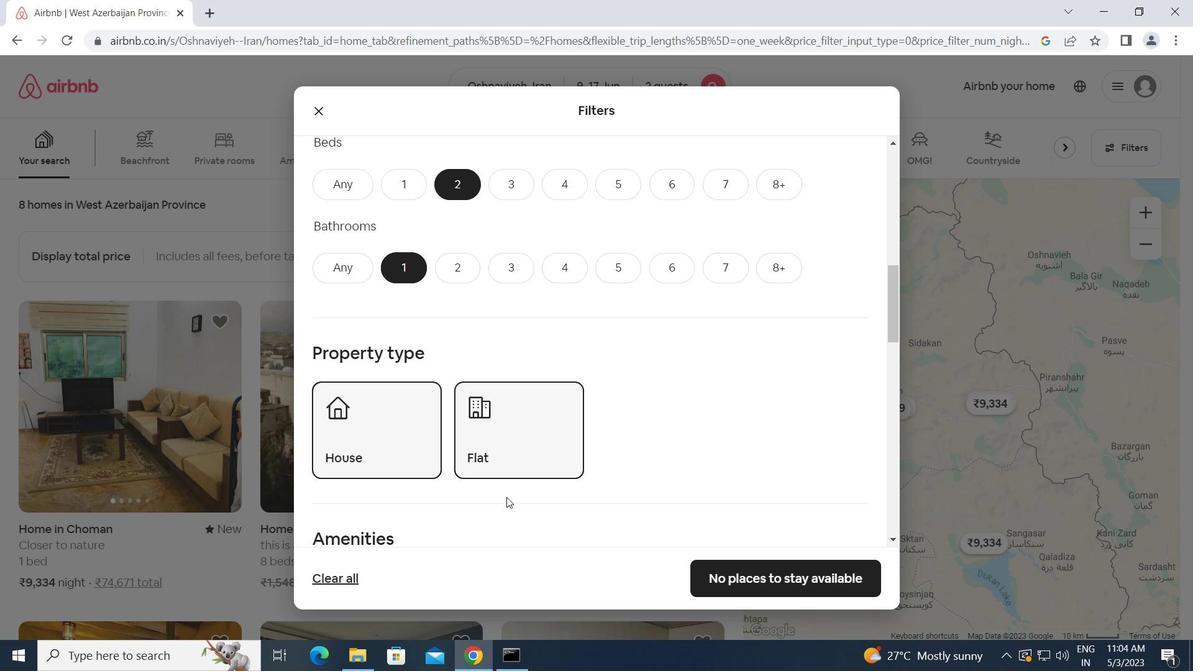 
Action: Mouse scrolled (506, 496) with delta (0, 0)
Screenshot: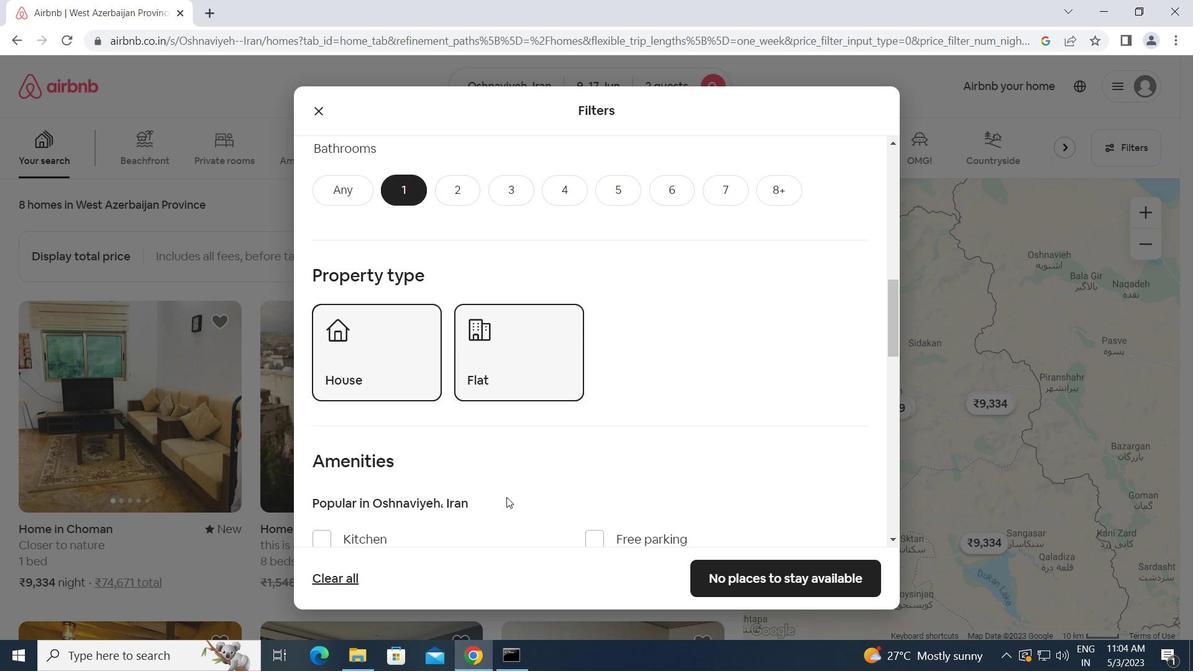 
Action: Mouse scrolled (506, 496) with delta (0, 0)
Screenshot: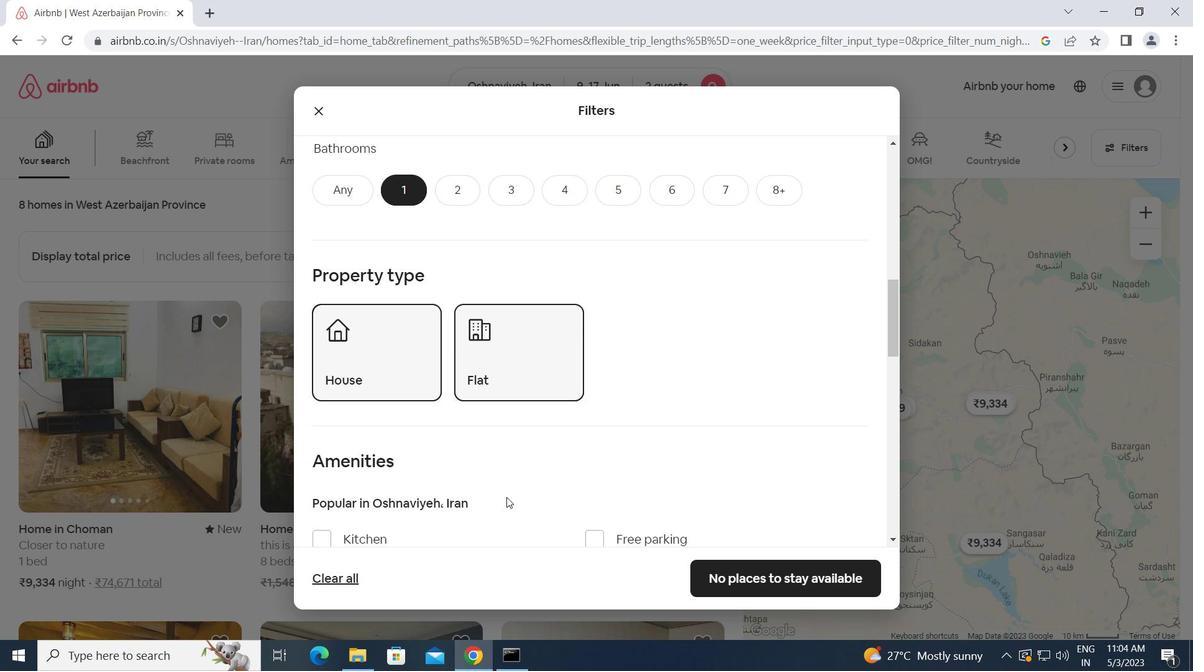 
Action: Mouse moved to (507, 497)
Screenshot: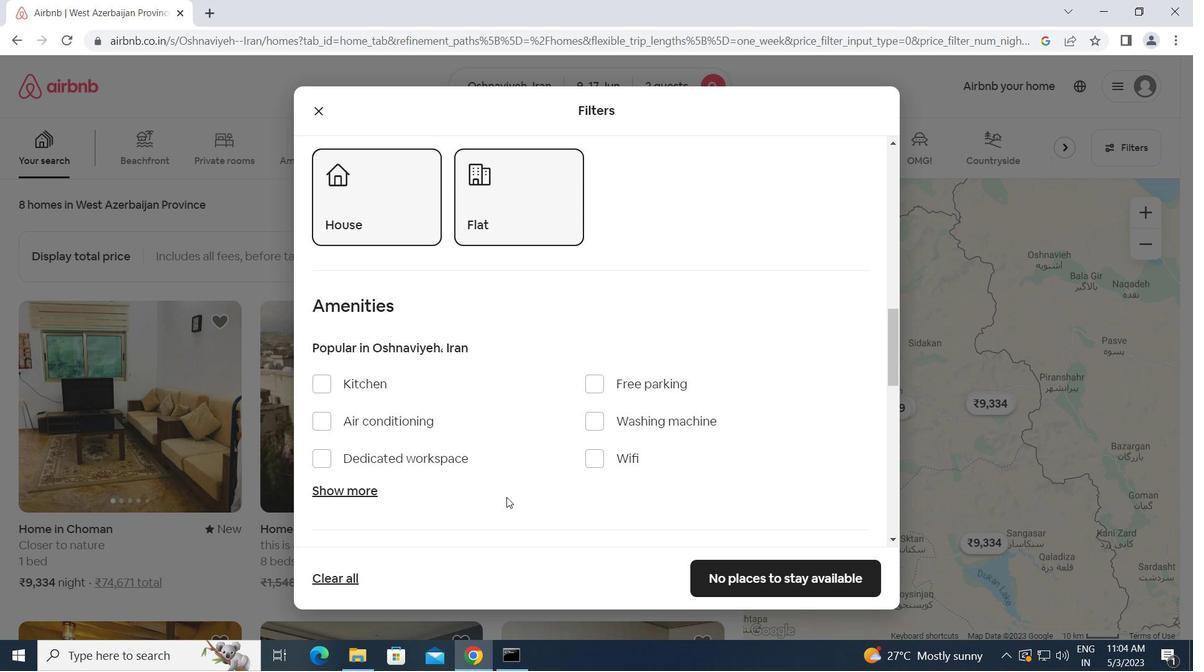 
Action: Mouse scrolled (507, 496) with delta (0, 0)
Screenshot: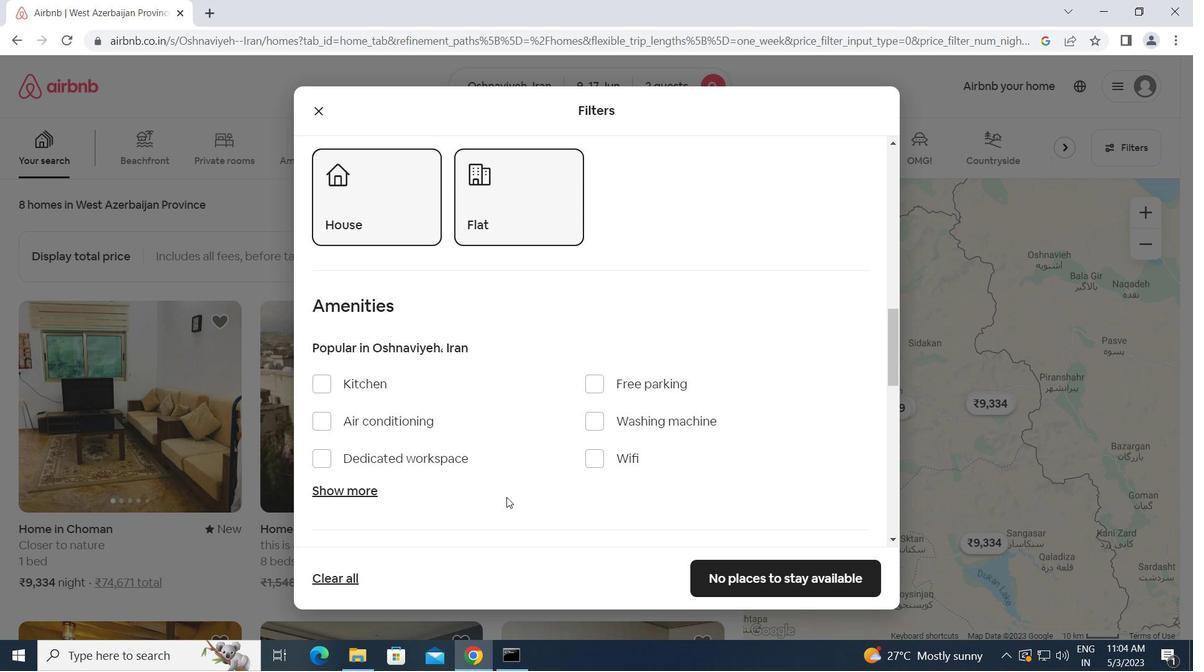 
Action: Mouse scrolled (507, 496) with delta (0, 0)
Screenshot: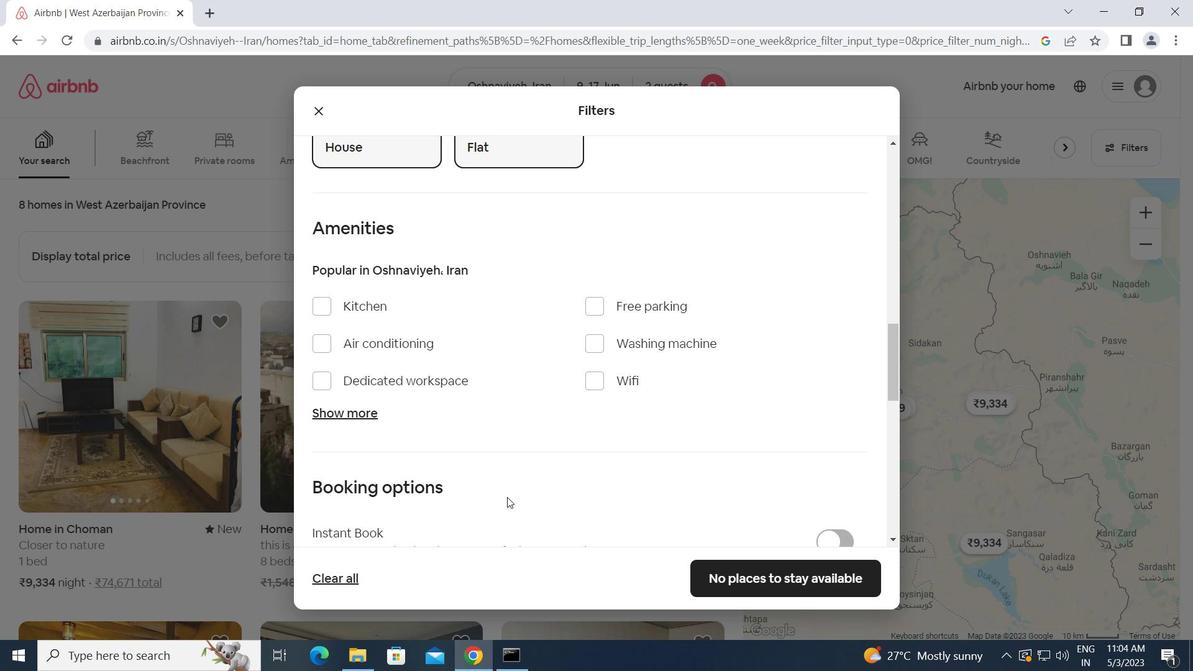 
Action: Mouse moved to (835, 516)
Screenshot: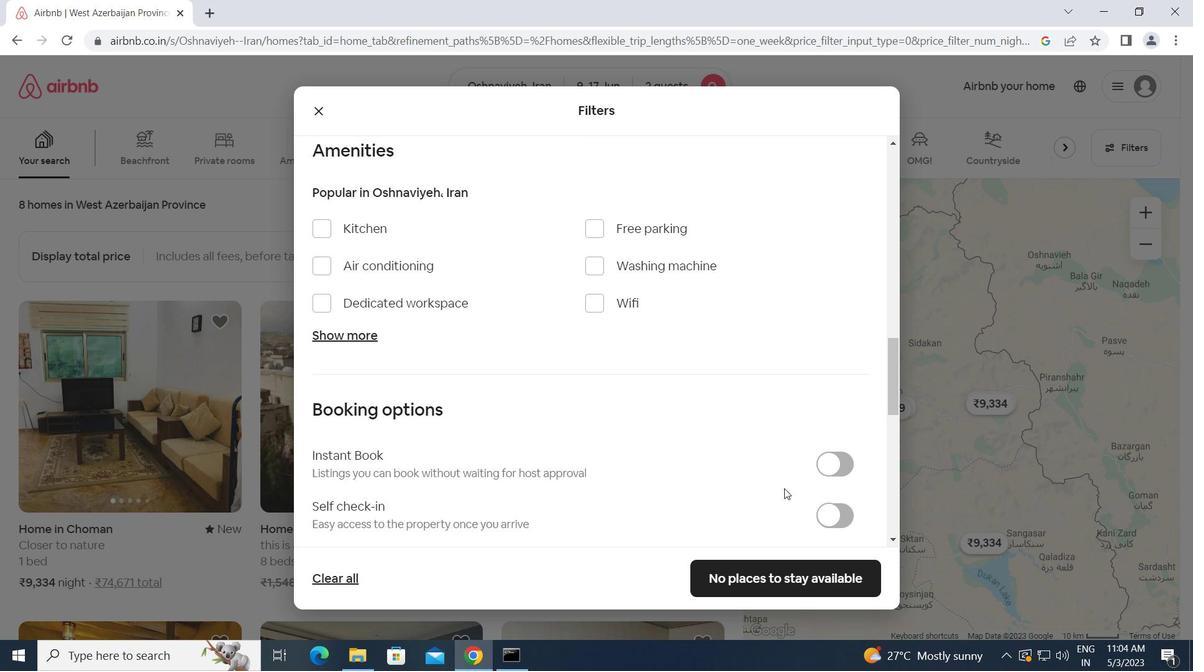 
Action: Mouse pressed left at (835, 516)
Screenshot: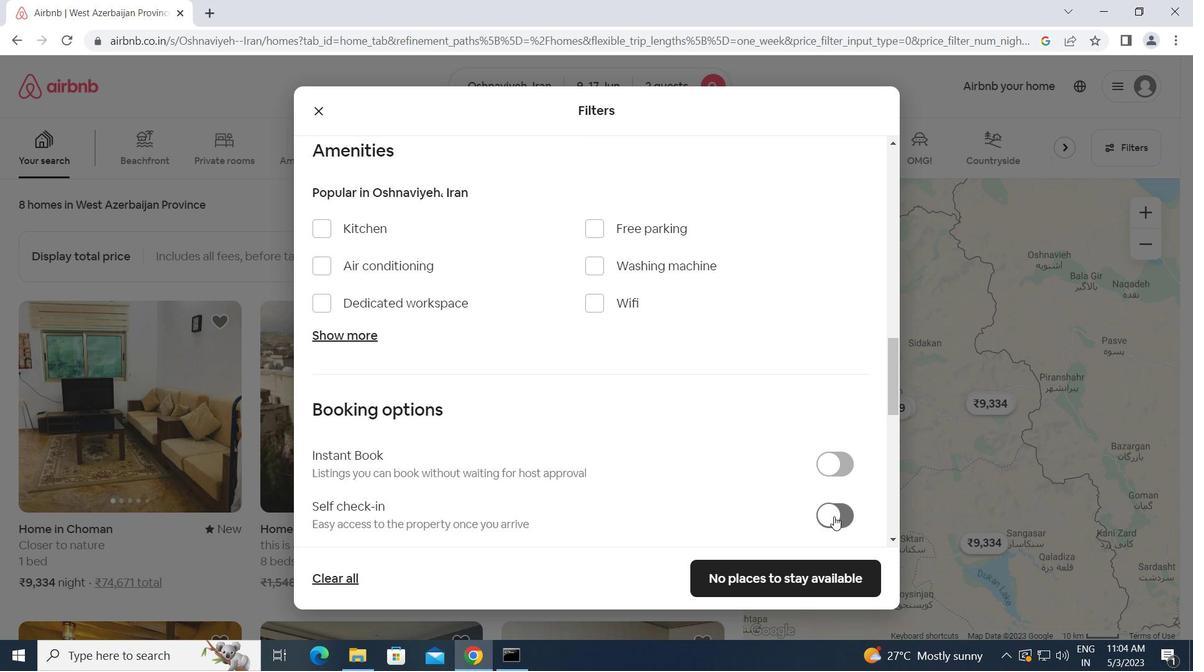 
Action: Mouse moved to (705, 515)
Screenshot: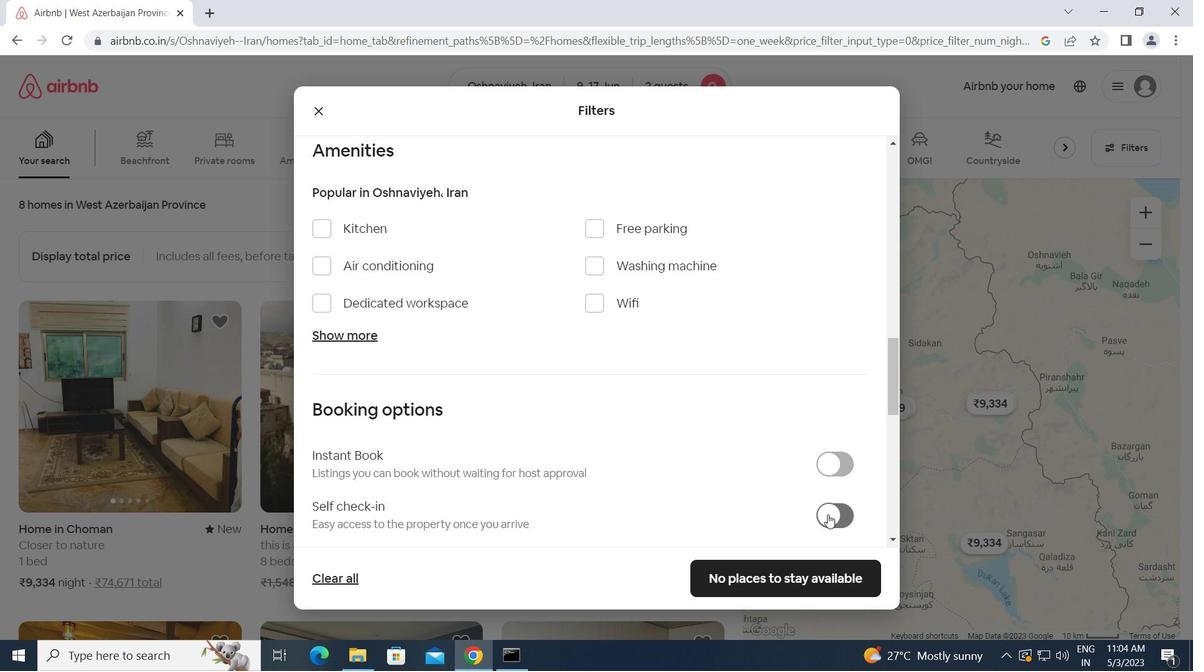 
Action: Mouse scrolled (705, 514) with delta (0, 0)
Screenshot: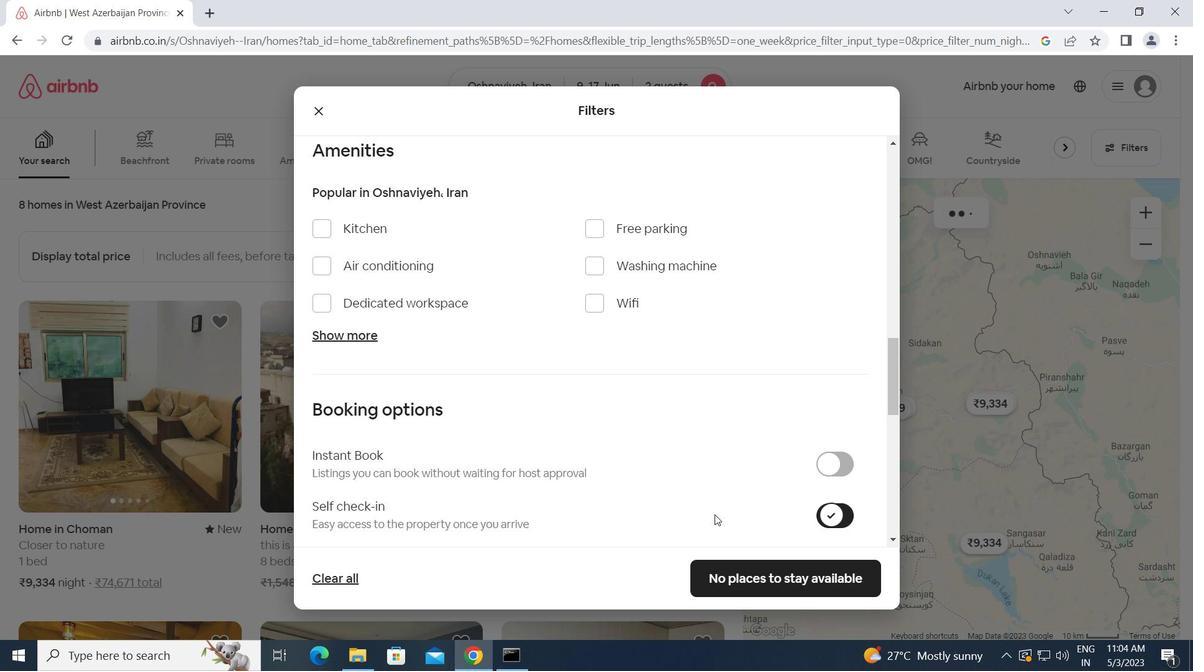 
Action: Mouse scrolled (705, 514) with delta (0, 0)
Screenshot: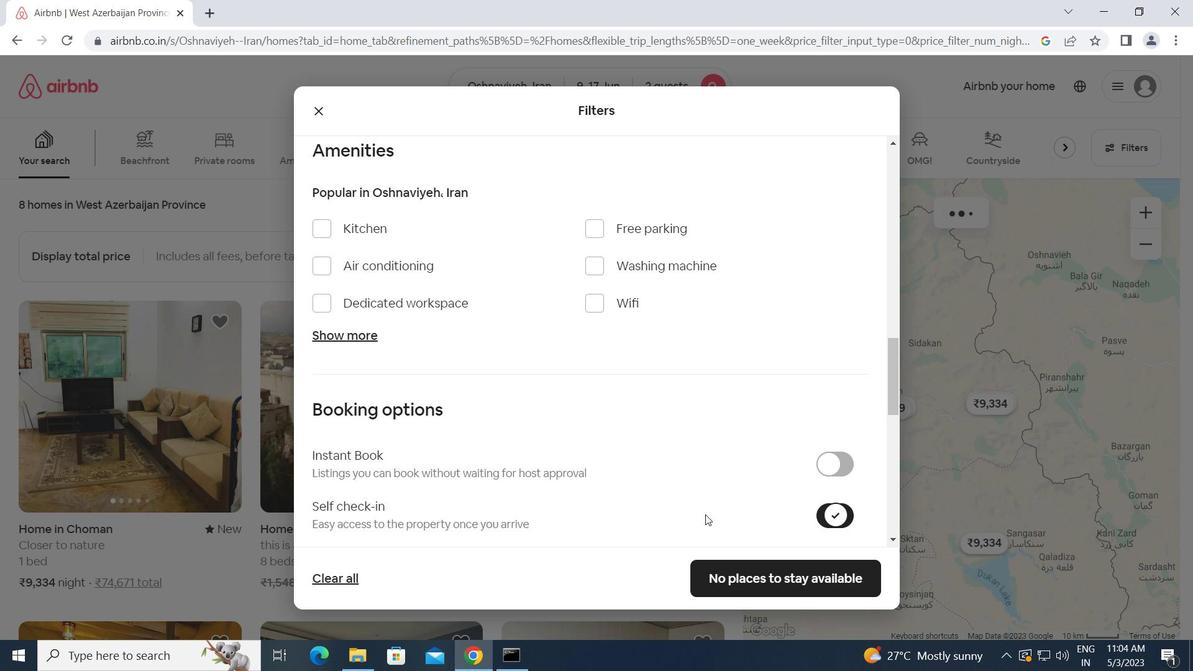 
Action: Mouse scrolled (705, 514) with delta (0, 0)
Screenshot: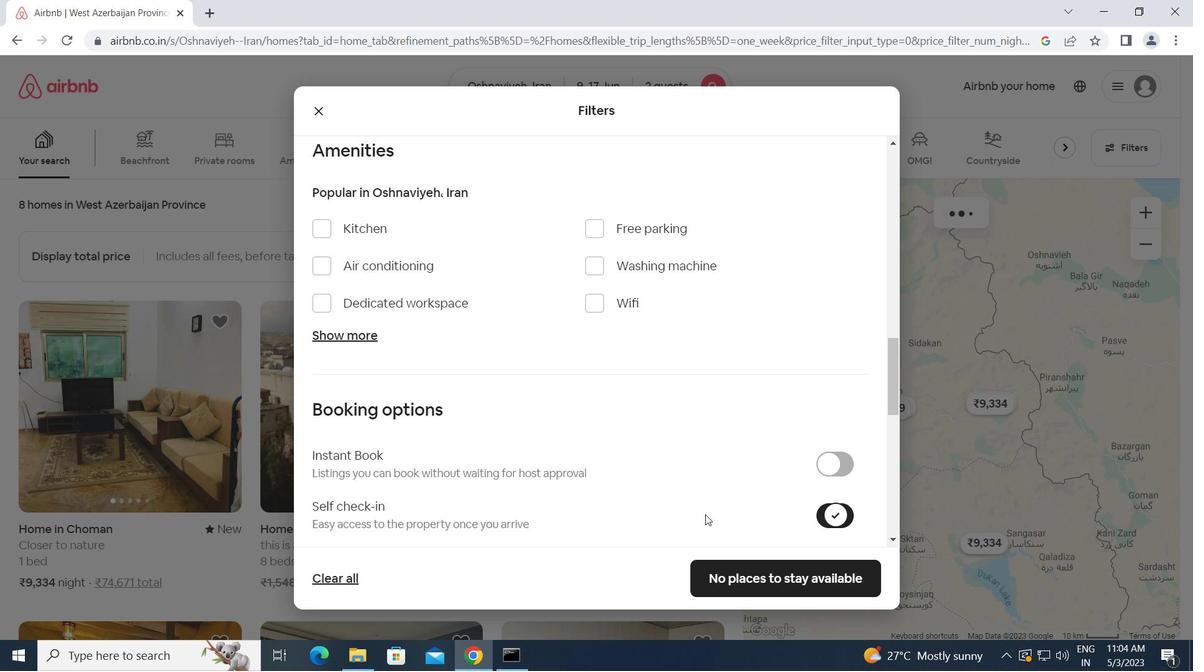 
Action: Mouse scrolled (705, 514) with delta (0, 0)
Screenshot: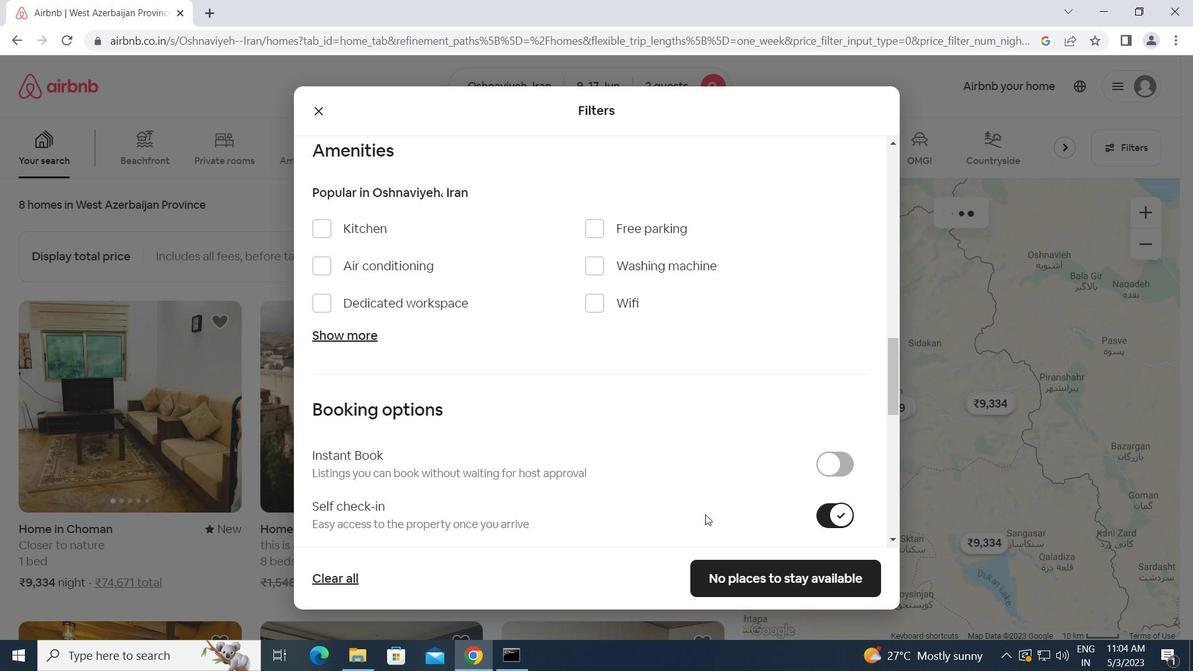 
Action: Mouse moved to (657, 527)
Screenshot: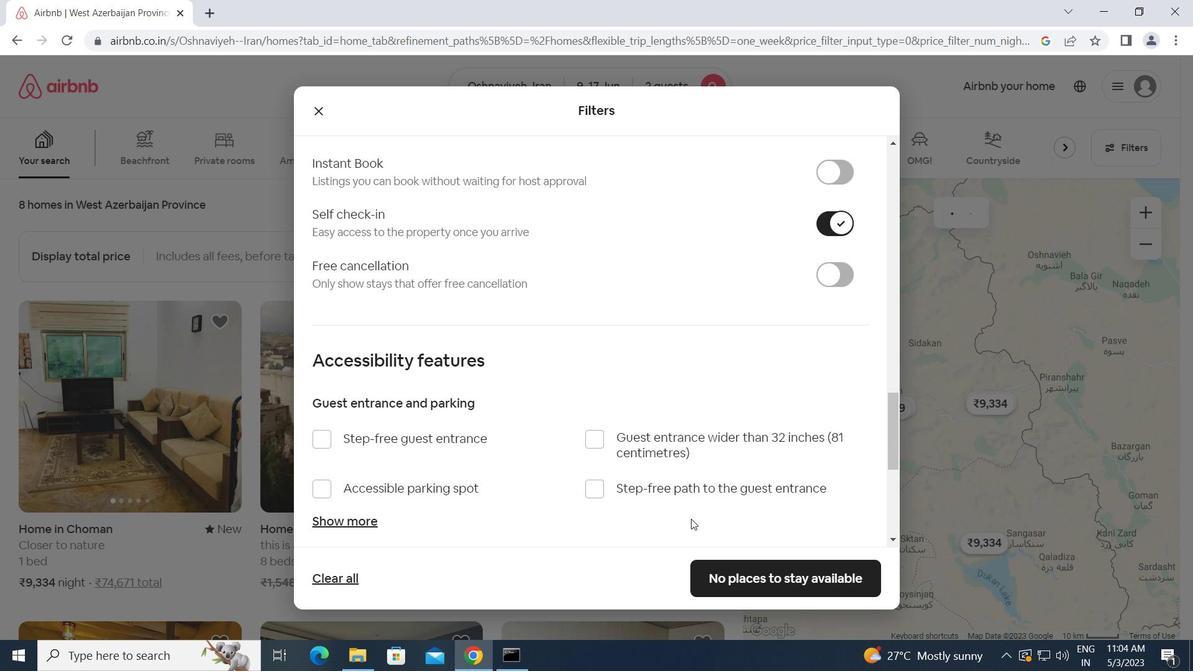 
Action: Mouse scrolled (657, 527) with delta (0, 0)
Screenshot: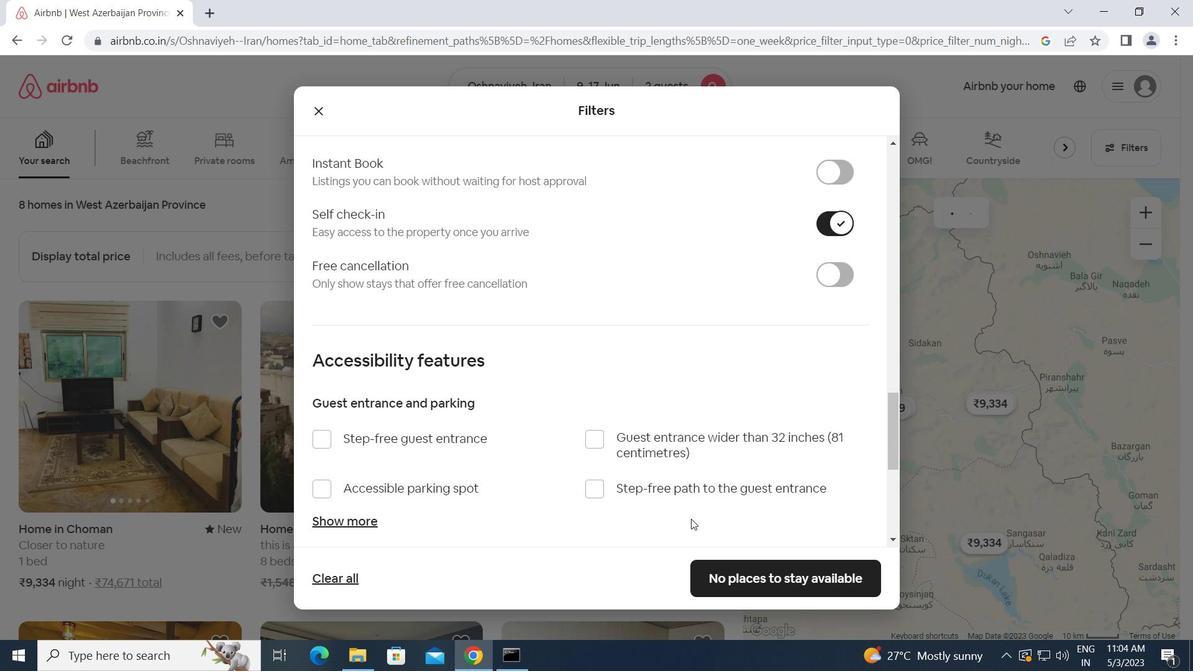 
Action: Mouse moved to (655, 528)
Screenshot: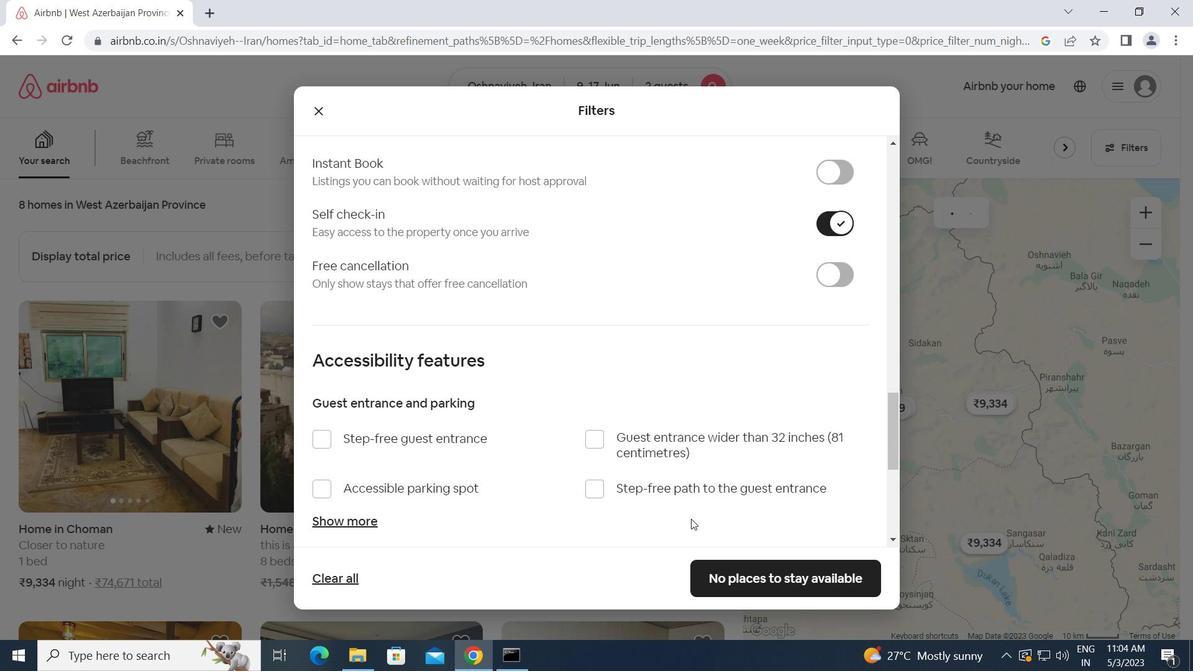 
Action: Mouse scrolled (655, 527) with delta (0, 0)
Screenshot: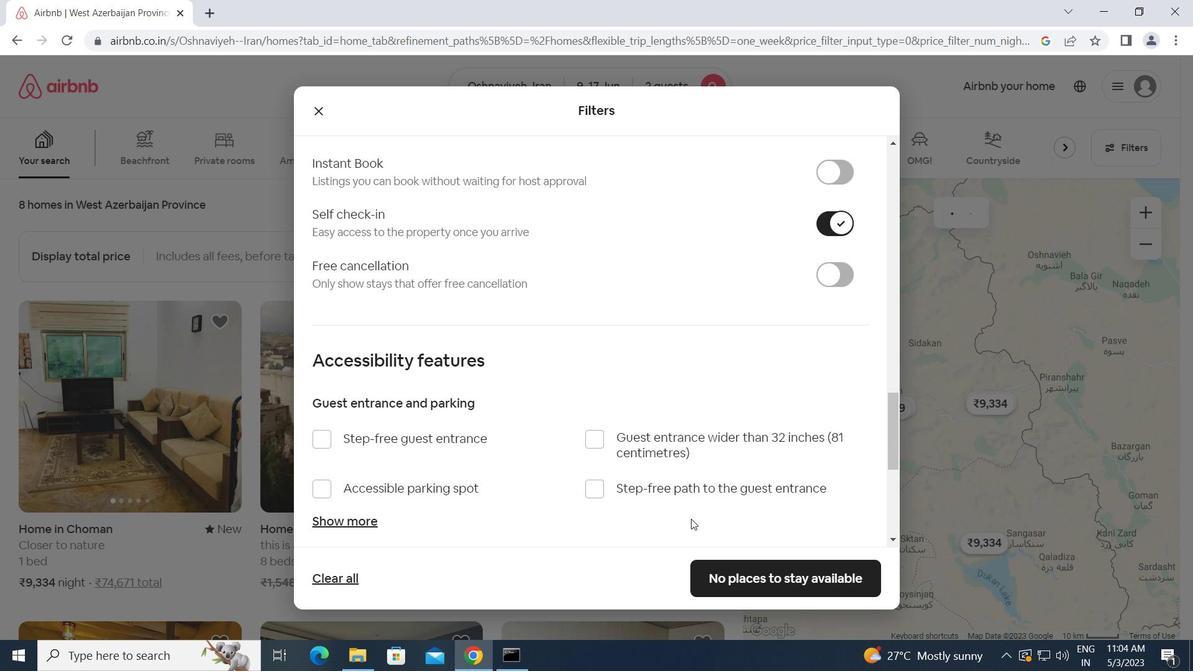
Action: Mouse moved to (653, 528)
Screenshot: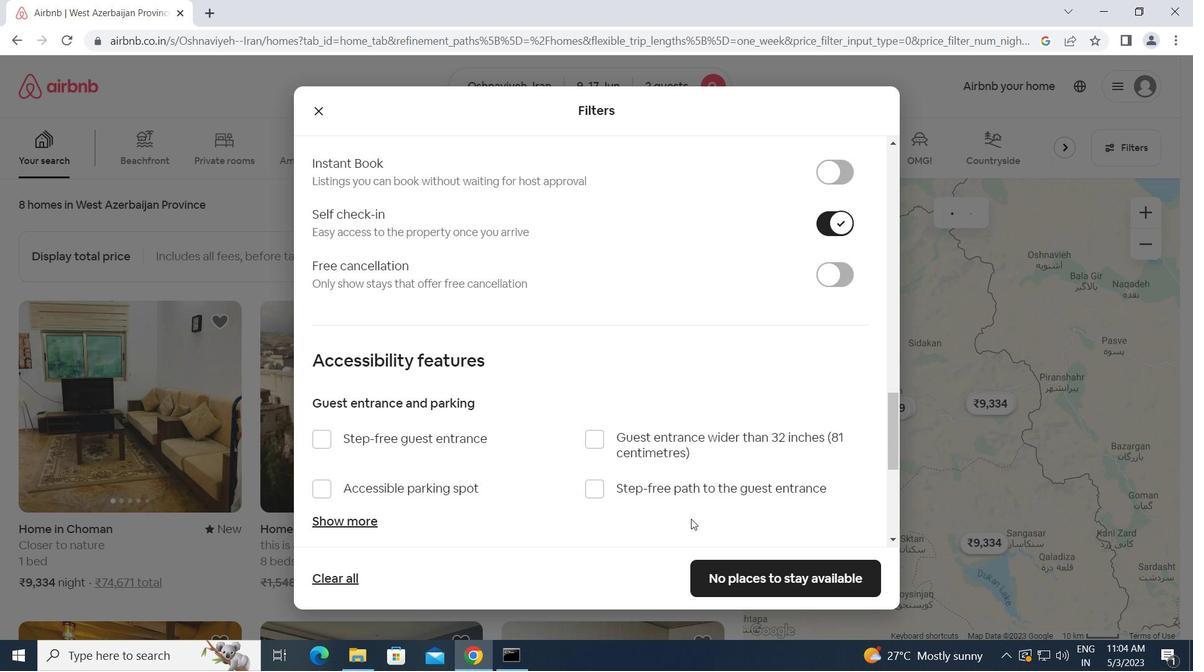 
Action: Mouse scrolled (653, 527) with delta (0, 0)
Screenshot: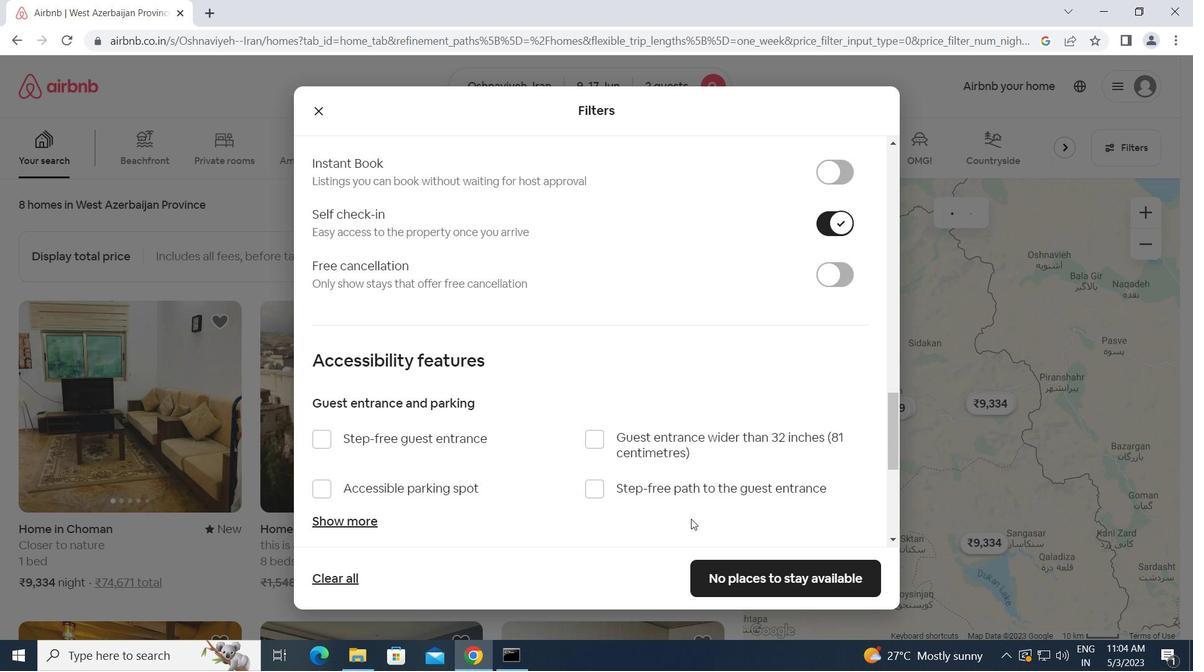 
Action: Mouse moved to (653, 529)
Screenshot: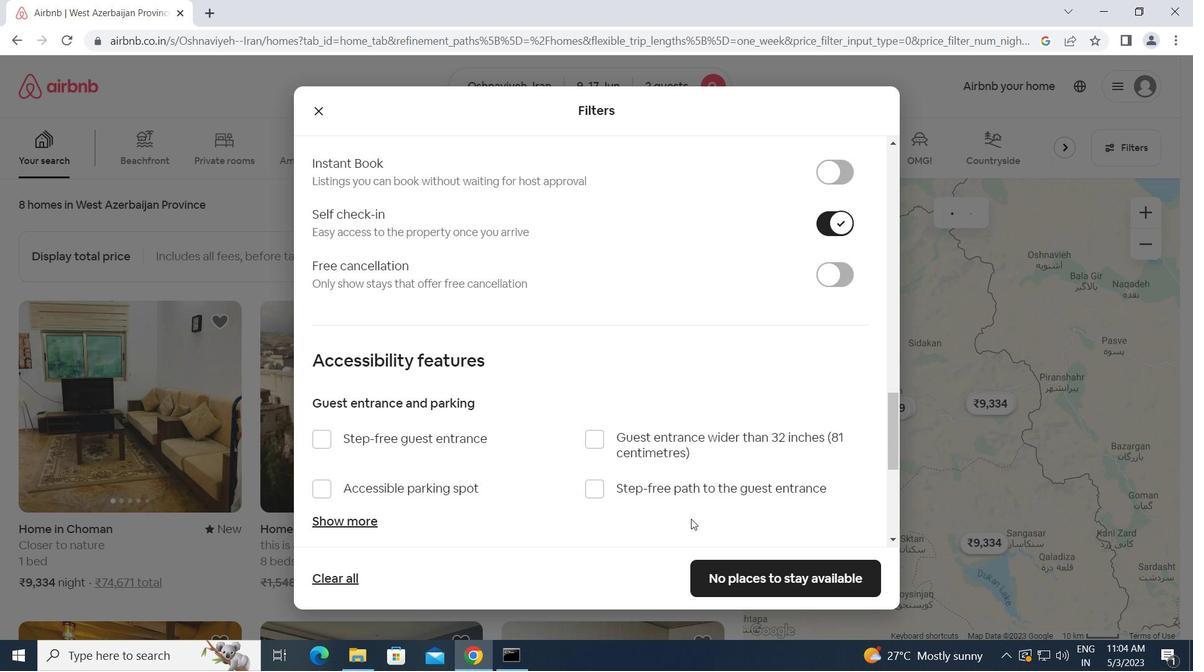 
Action: Mouse scrolled (653, 528) with delta (0, 0)
Screenshot: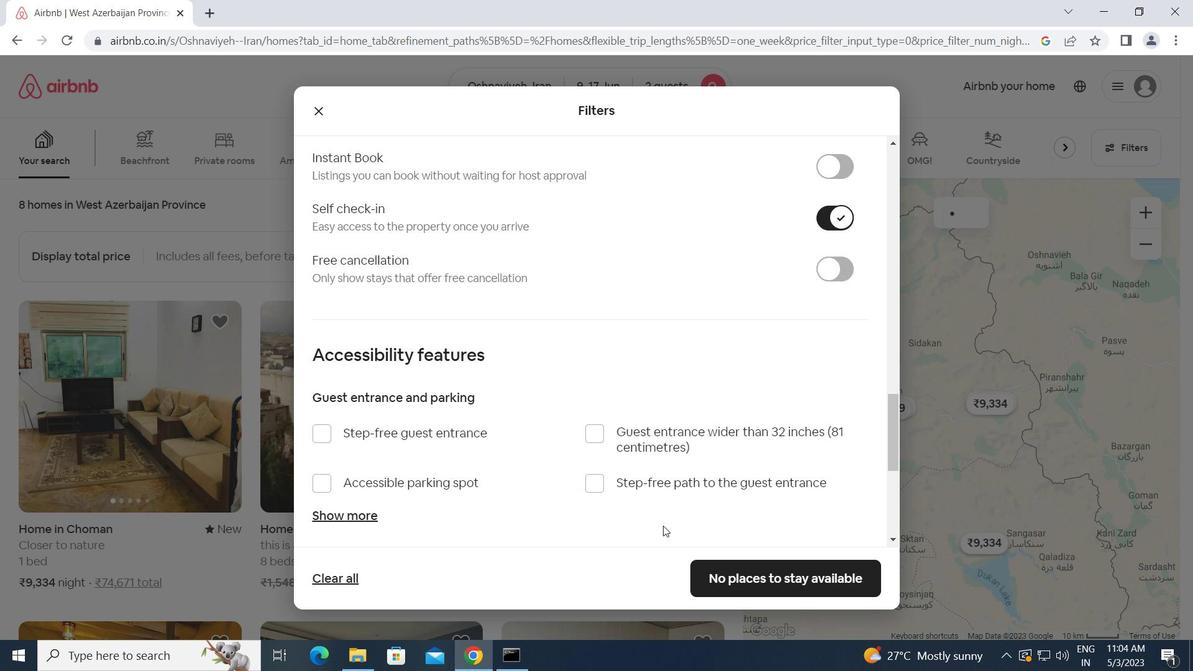 
Action: Mouse moved to (652, 529)
Screenshot: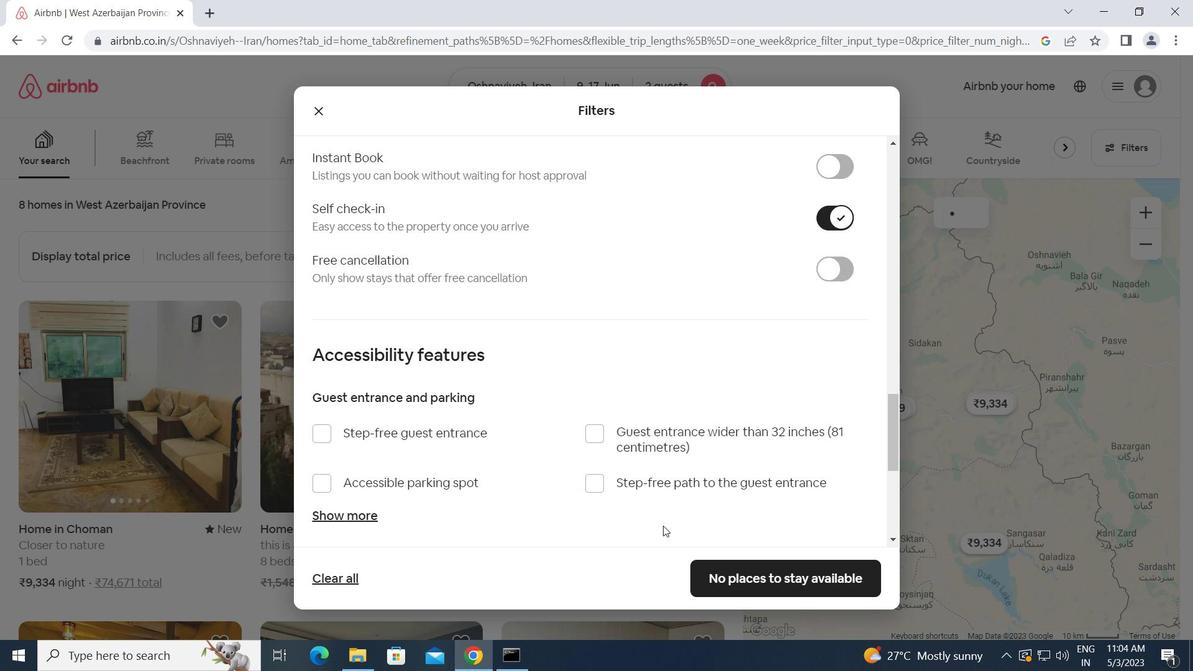 
Action: Mouse scrolled (652, 529) with delta (0, 0)
Screenshot: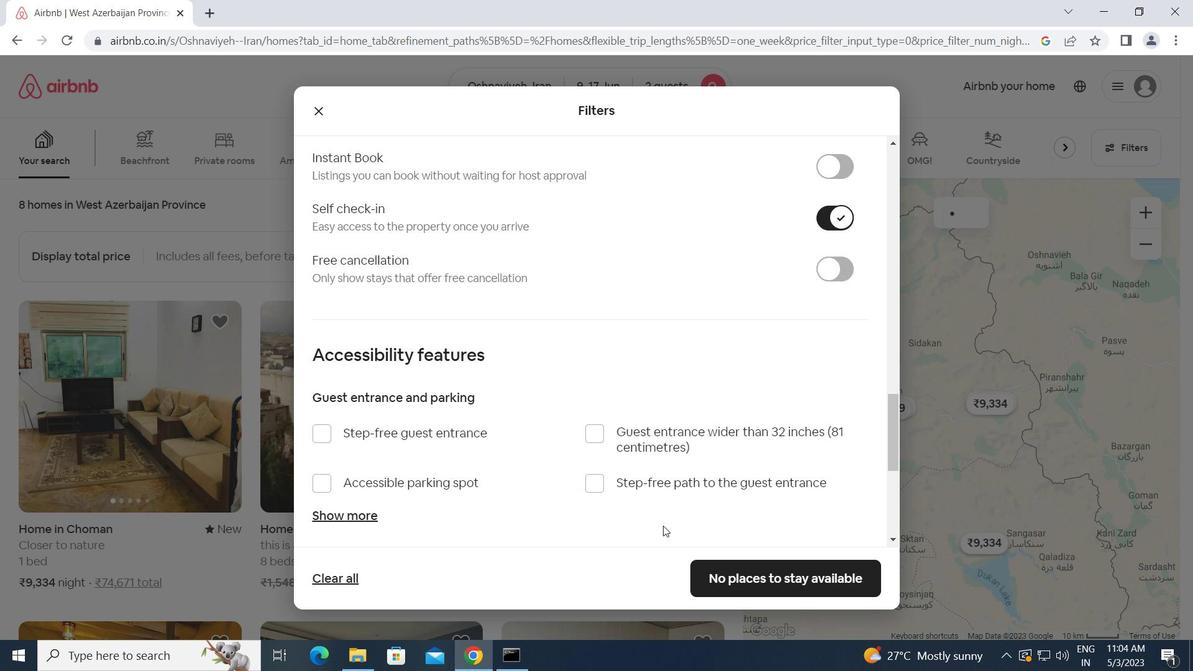 
Action: Mouse moved to (649, 529)
Screenshot: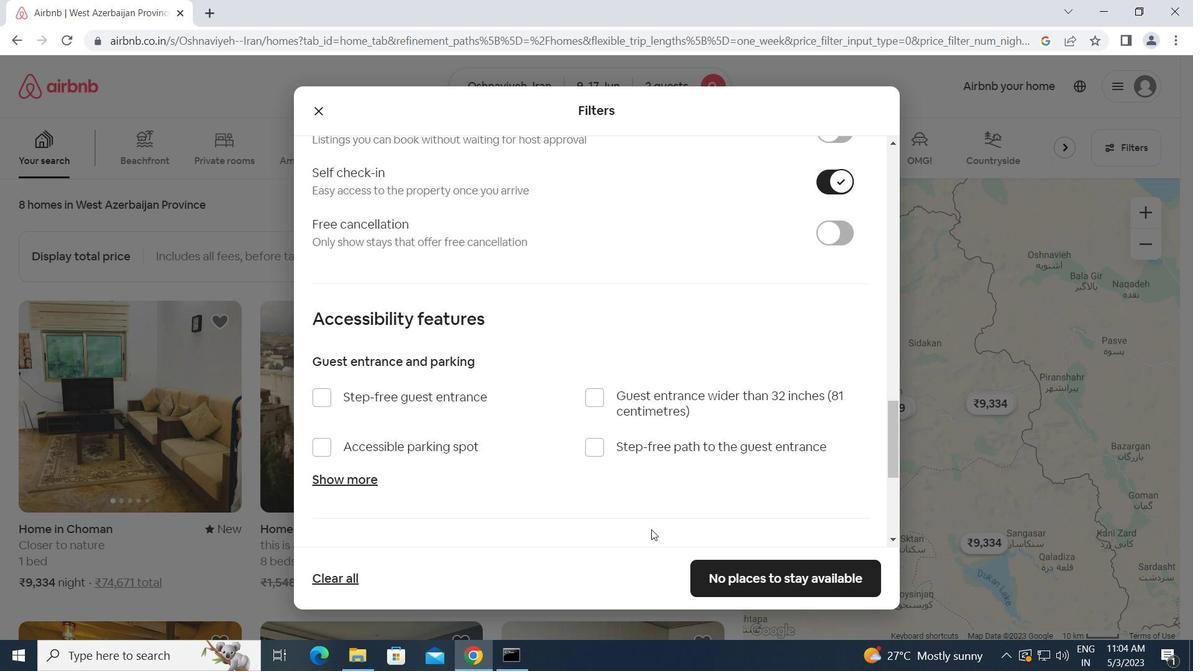 
Action: Mouse scrolled (649, 529) with delta (0, 0)
Screenshot: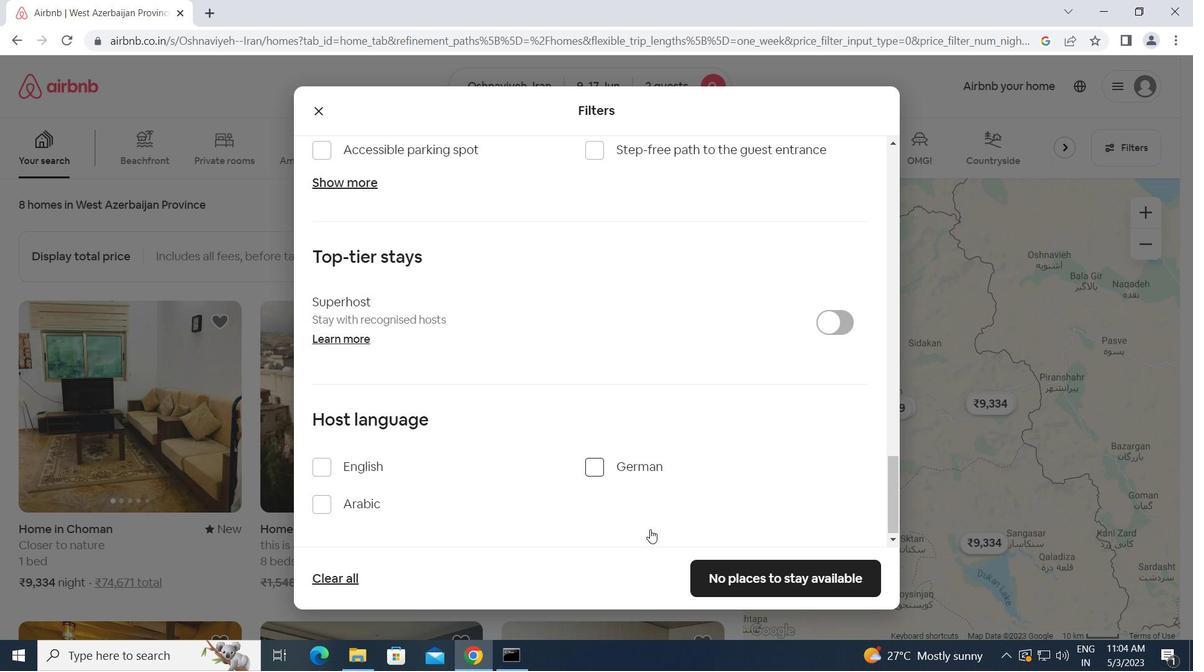 
Action: Mouse scrolled (649, 529) with delta (0, 0)
Screenshot: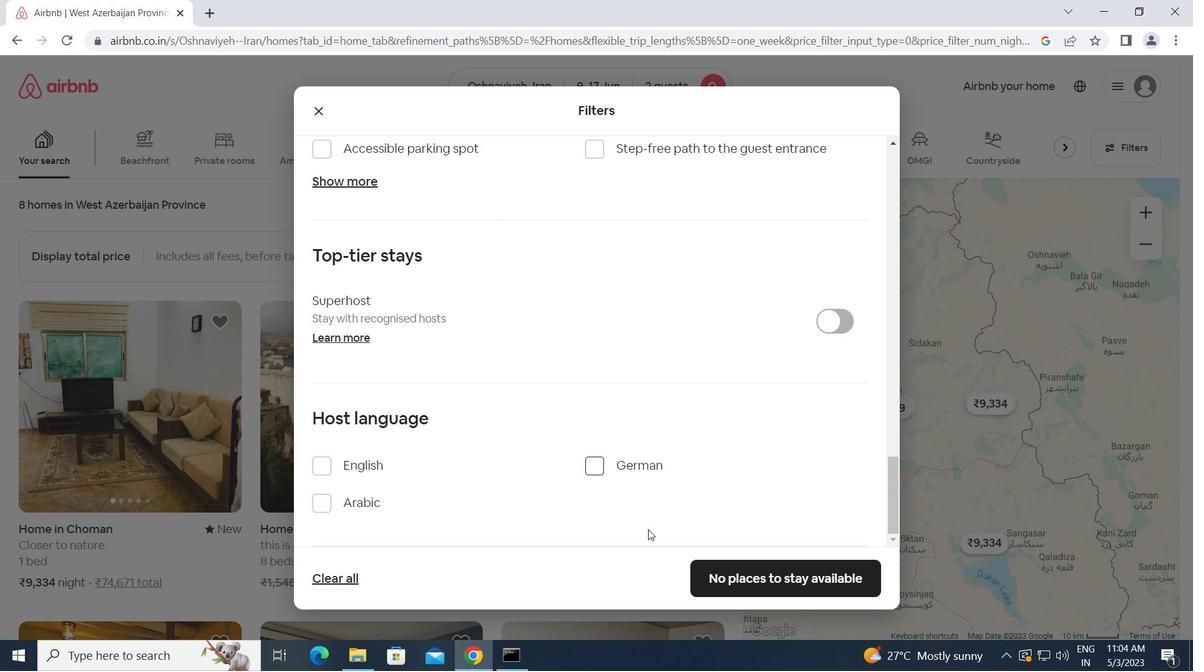 
Action: Mouse scrolled (649, 529) with delta (0, 0)
Screenshot: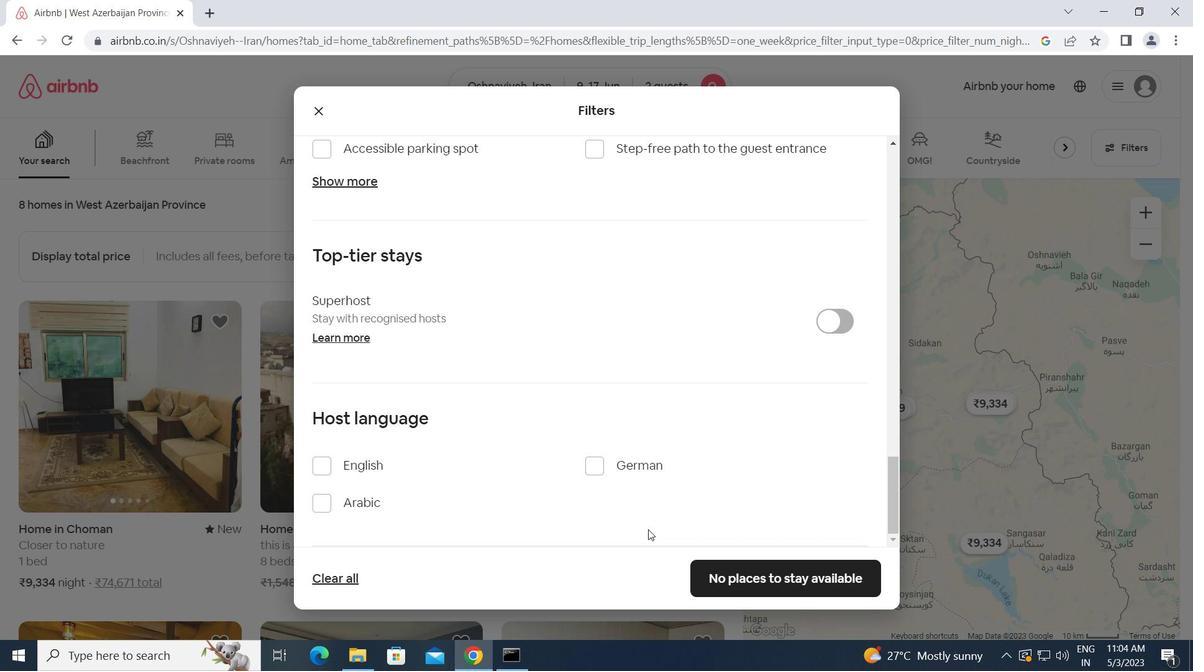 
Action: Mouse scrolled (649, 529) with delta (0, 0)
Screenshot: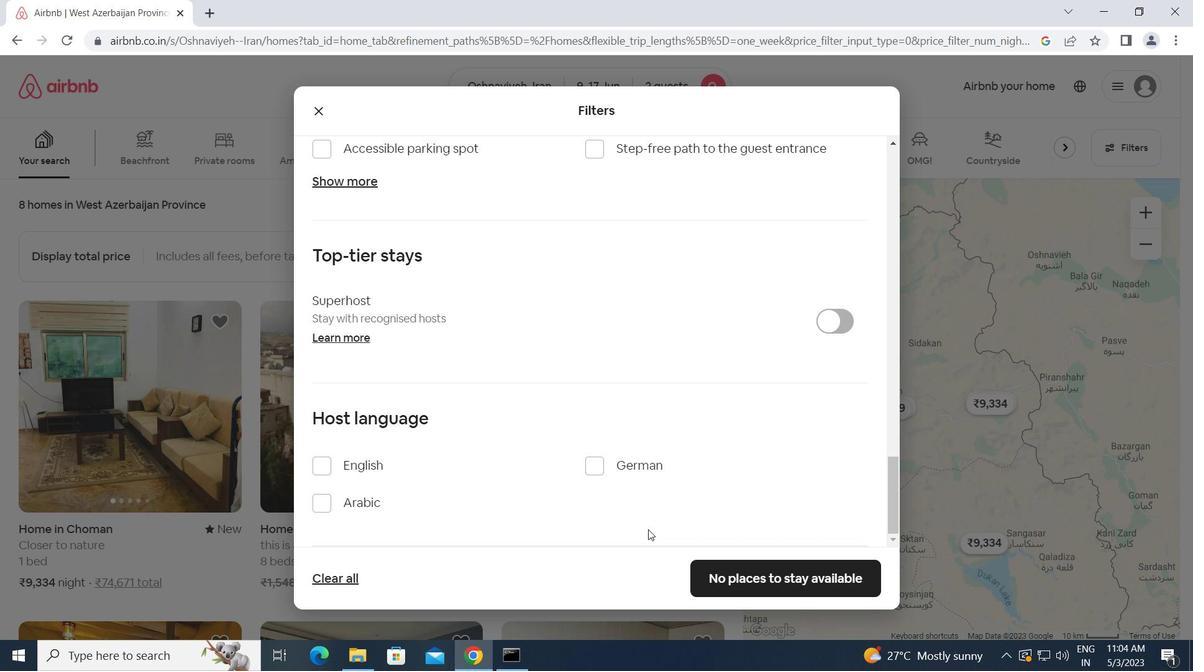 
Action: Mouse moved to (318, 460)
Screenshot: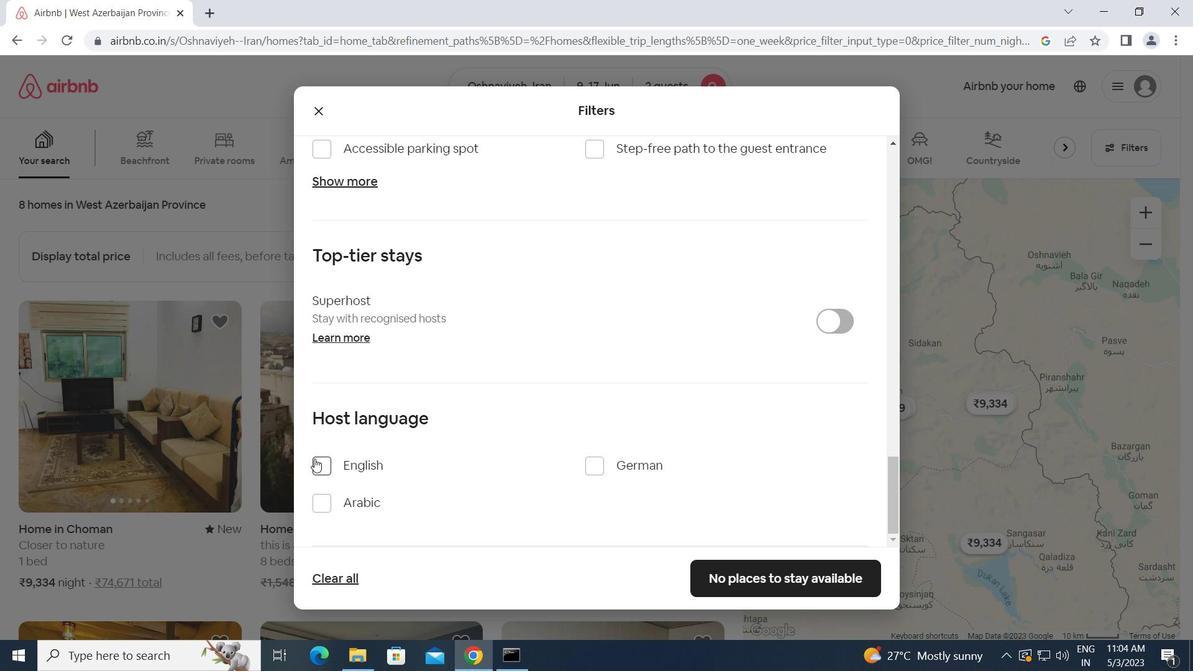 
Action: Mouse pressed left at (318, 460)
Screenshot: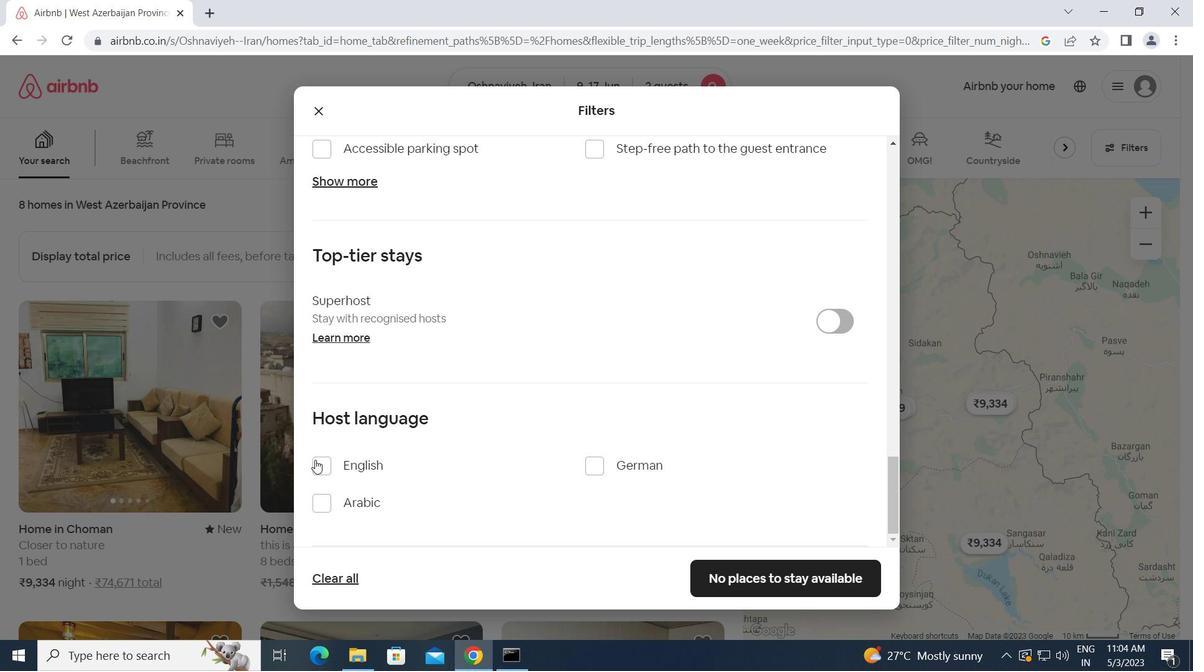 
Action: Mouse moved to (820, 582)
Screenshot: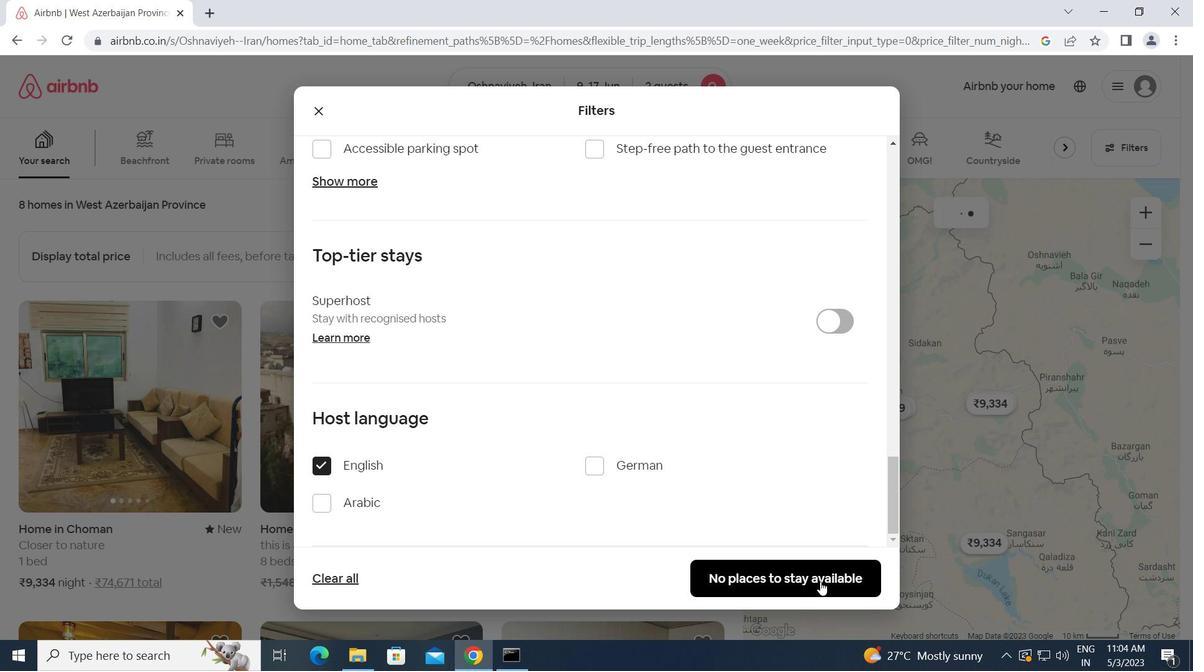 
Action: Mouse pressed left at (820, 582)
Screenshot: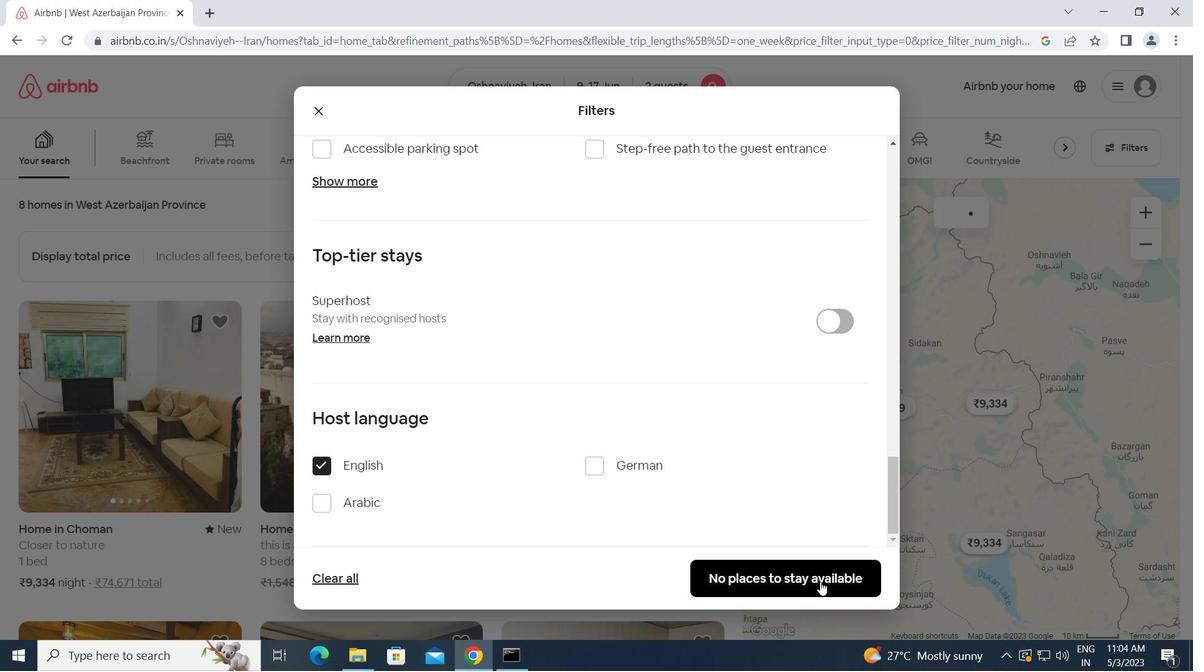 
